 Task: In the Company volvo.com, schedule a meeting with title: 'Introducing Our Products and Services ', Select date: '17 September, 2023', select start time: 6:00:PM. Add location in person New York with meeting description: Kindly join this meeting to understand Product Demo and Service Presentation. Add attendees from company's contact and save.. Logged in from softage.1@softage.net
Action: Mouse moved to (118, 76)
Screenshot: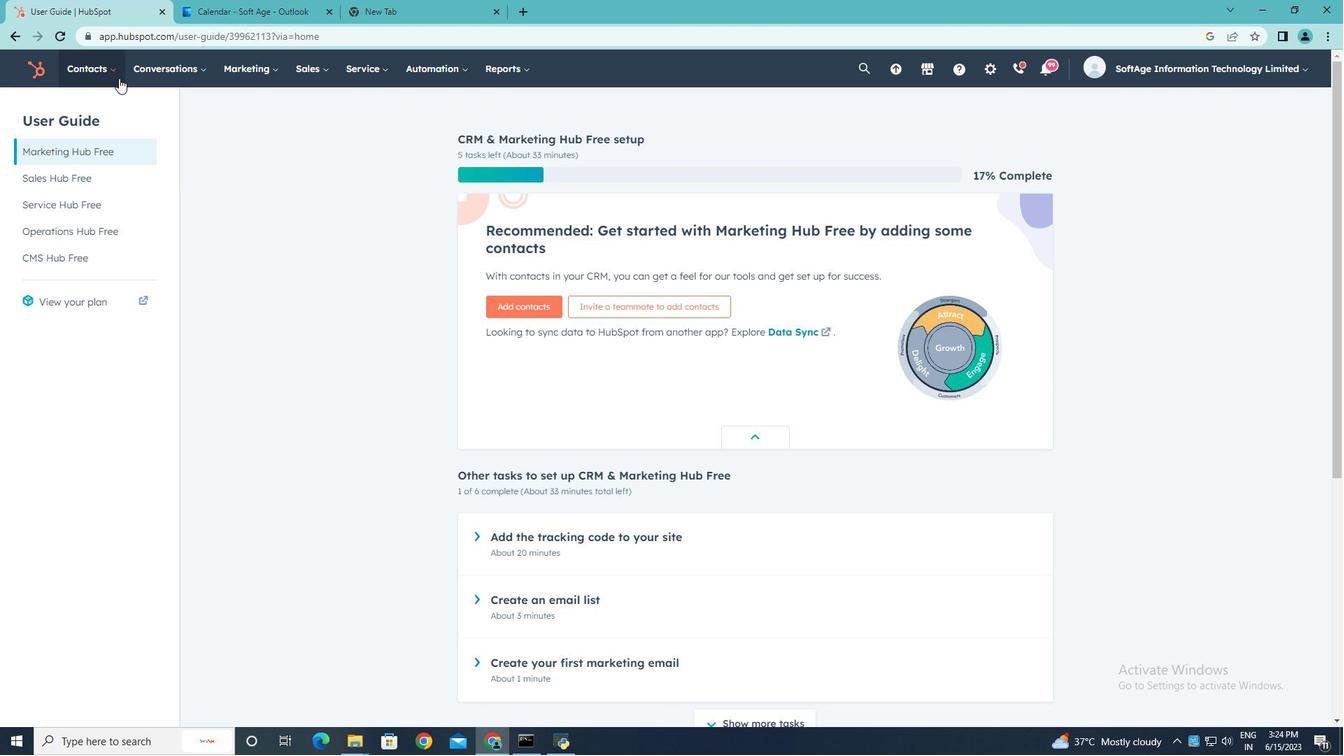 
Action: Mouse pressed left at (118, 76)
Screenshot: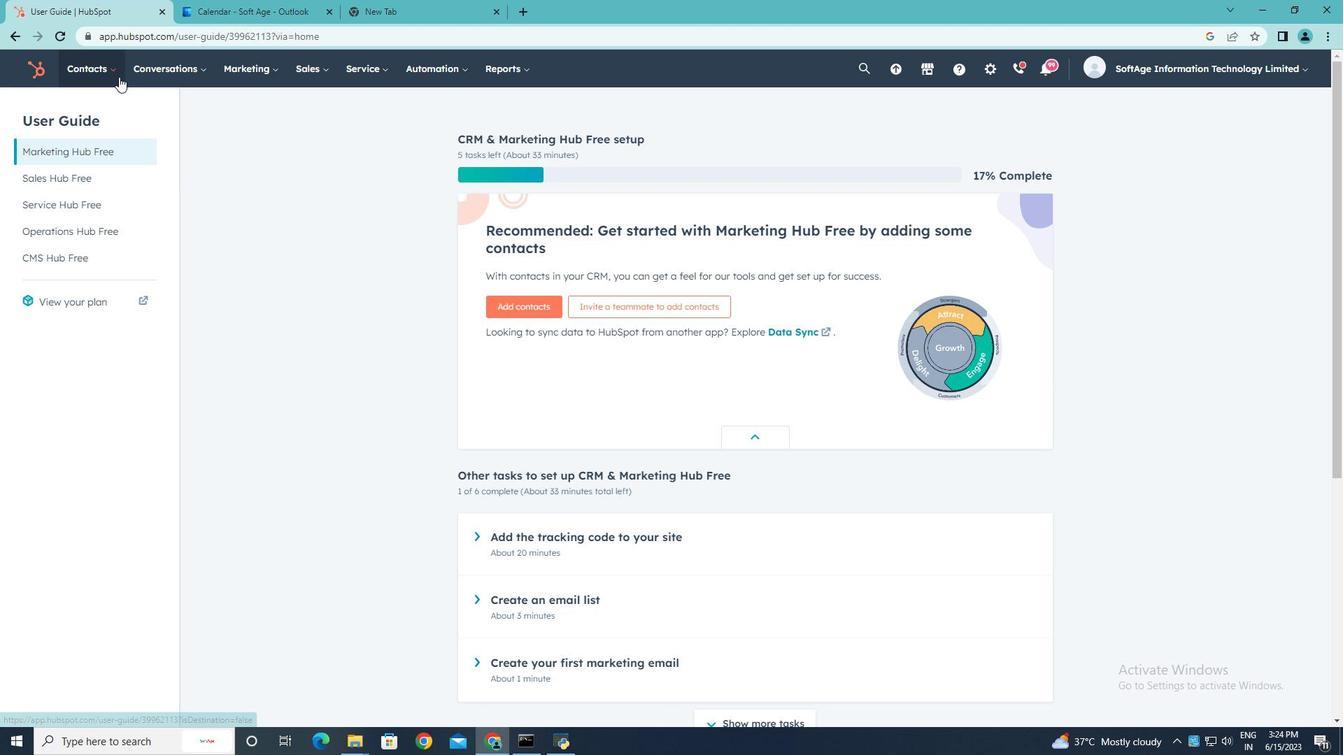 
Action: Mouse moved to (113, 139)
Screenshot: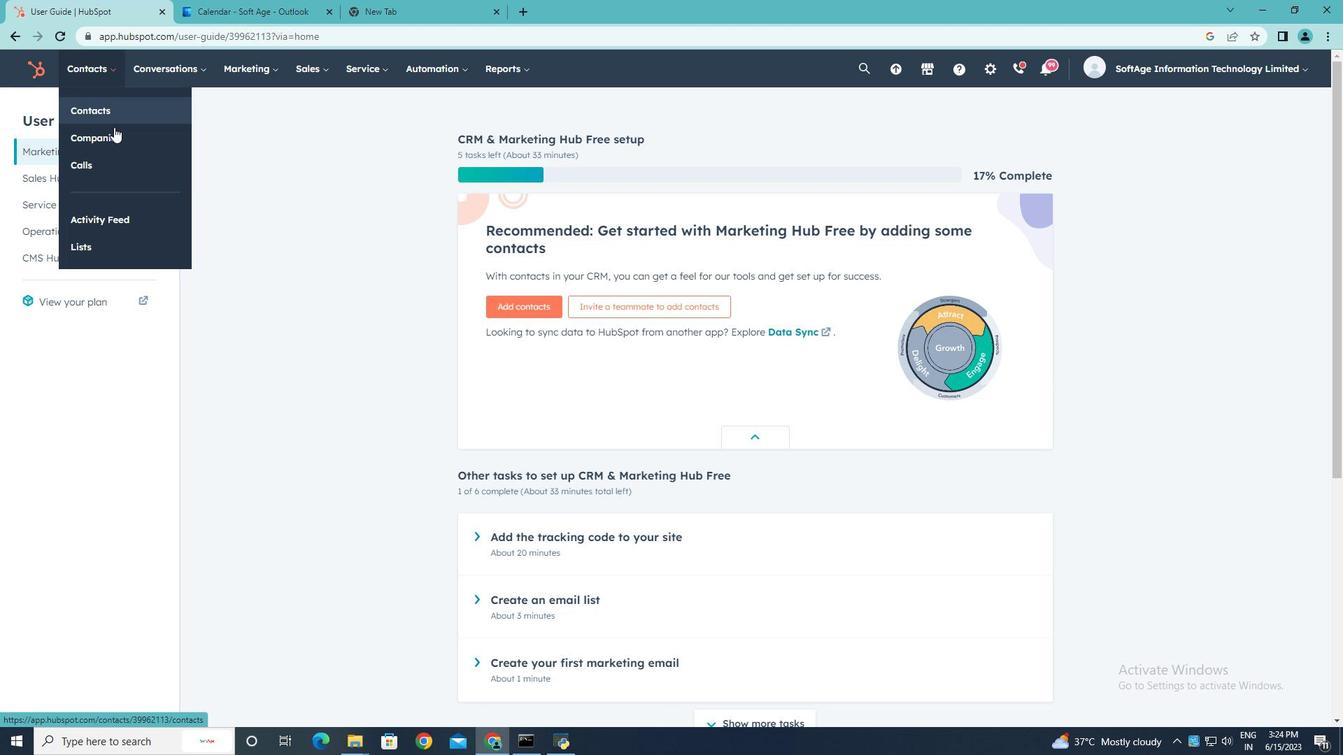 
Action: Mouse pressed left at (113, 139)
Screenshot: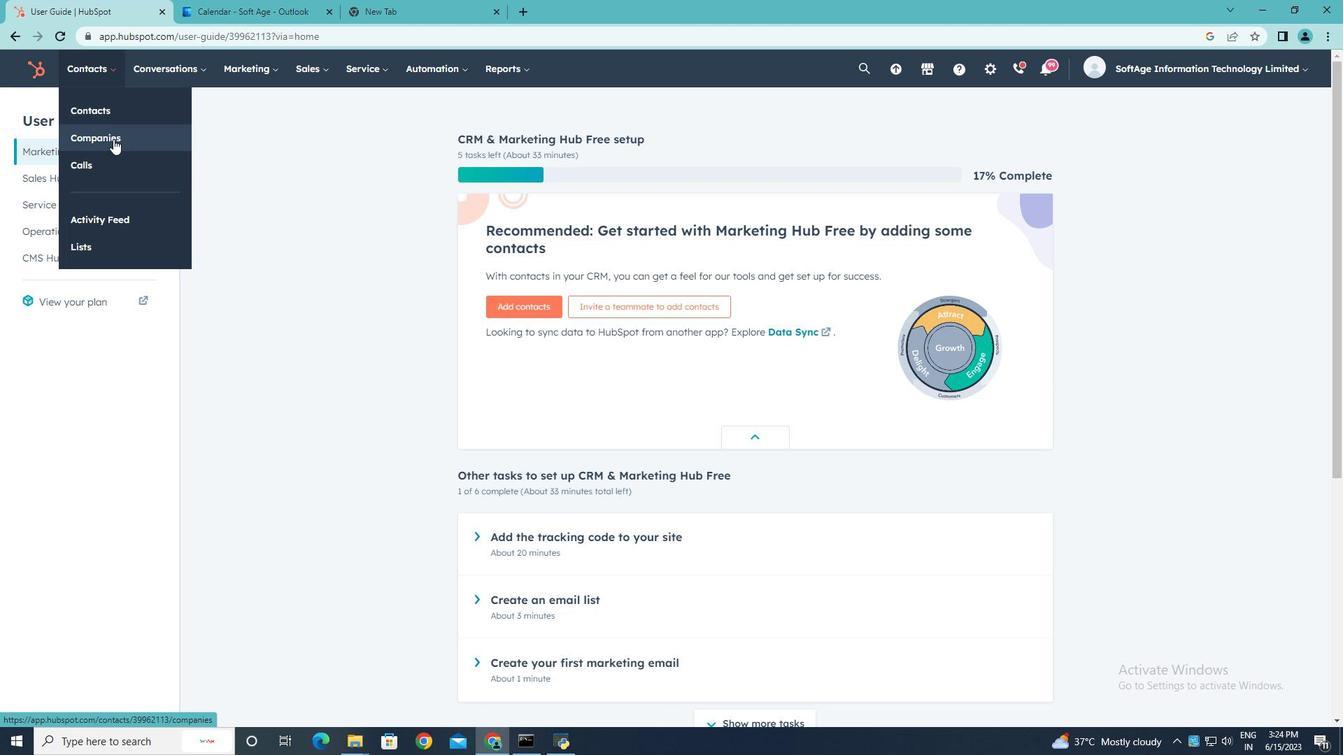 
Action: Mouse moved to (105, 230)
Screenshot: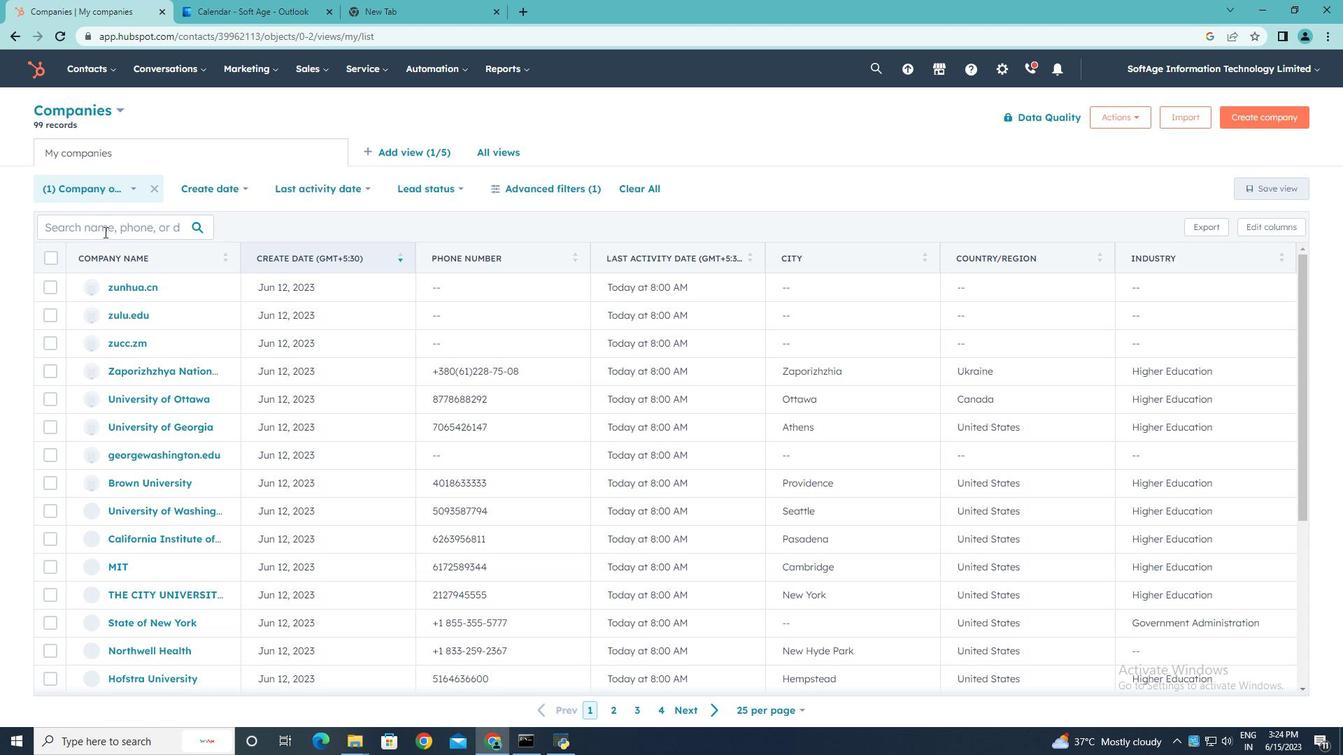 
Action: Mouse pressed left at (105, 230)
Screenshot: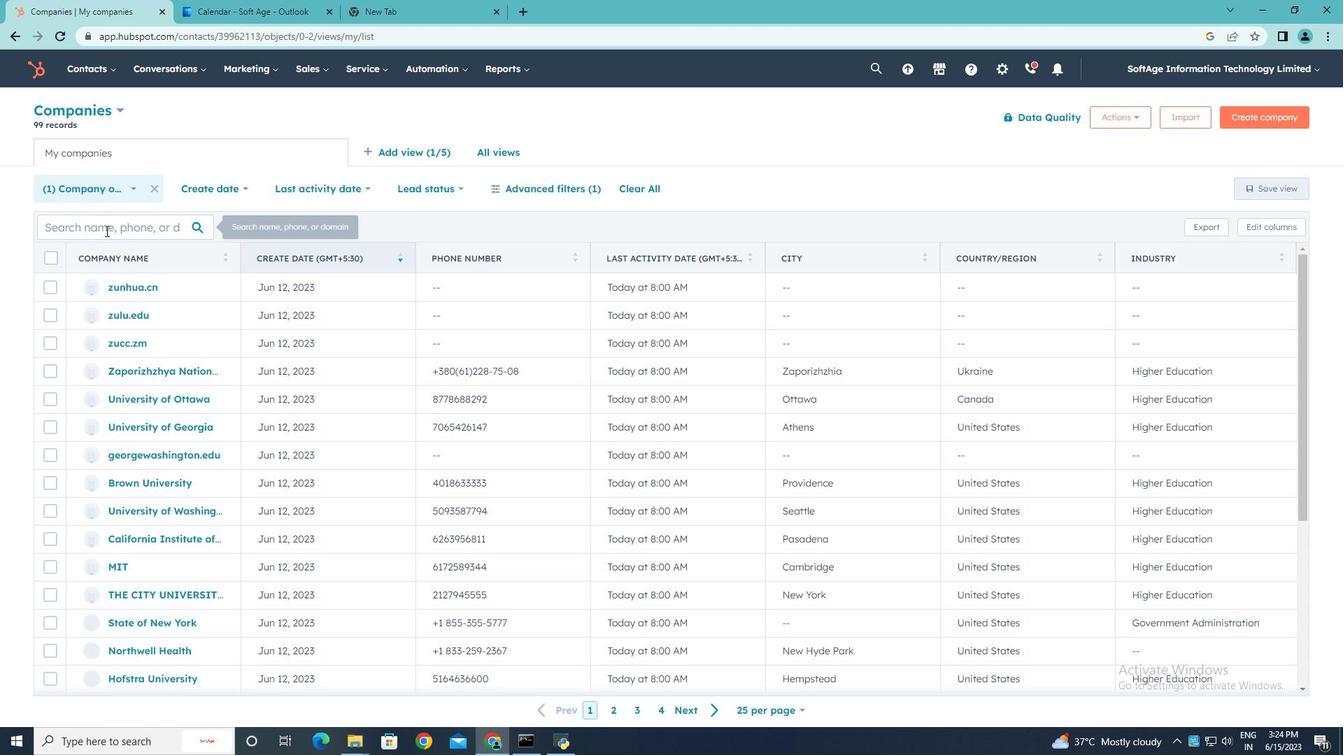 
Action: Key pressed volvo.com
Screenshot: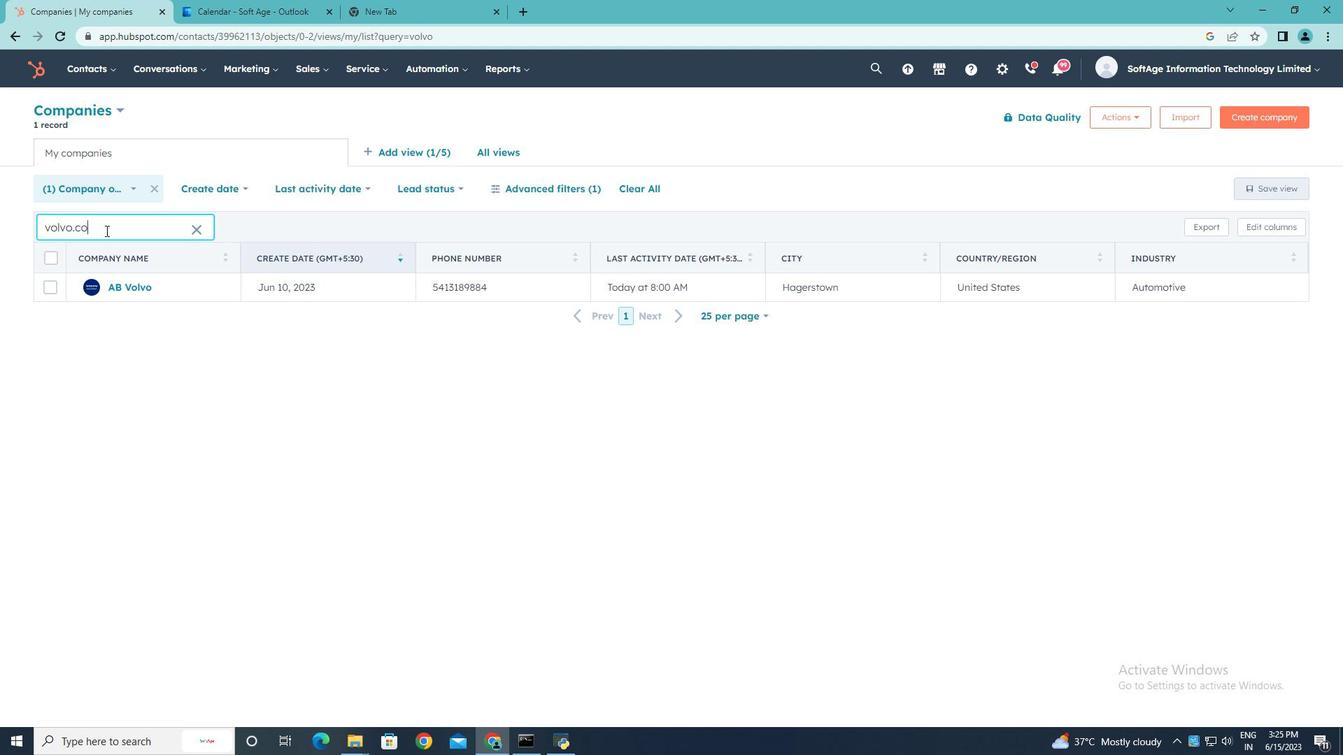 
Action: Mouse moved to (119, 287)
Screenshot: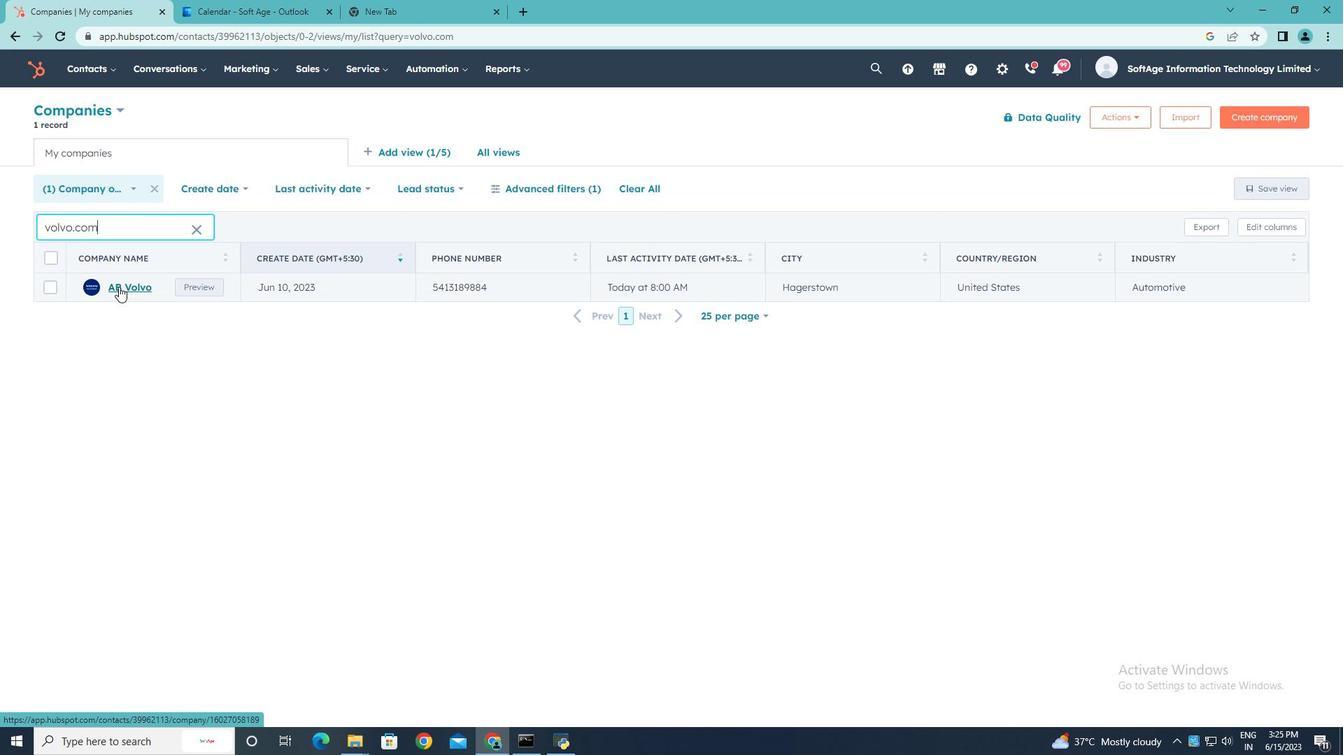 
Action: Mouse pressed left at (119, 287)
Screenshot: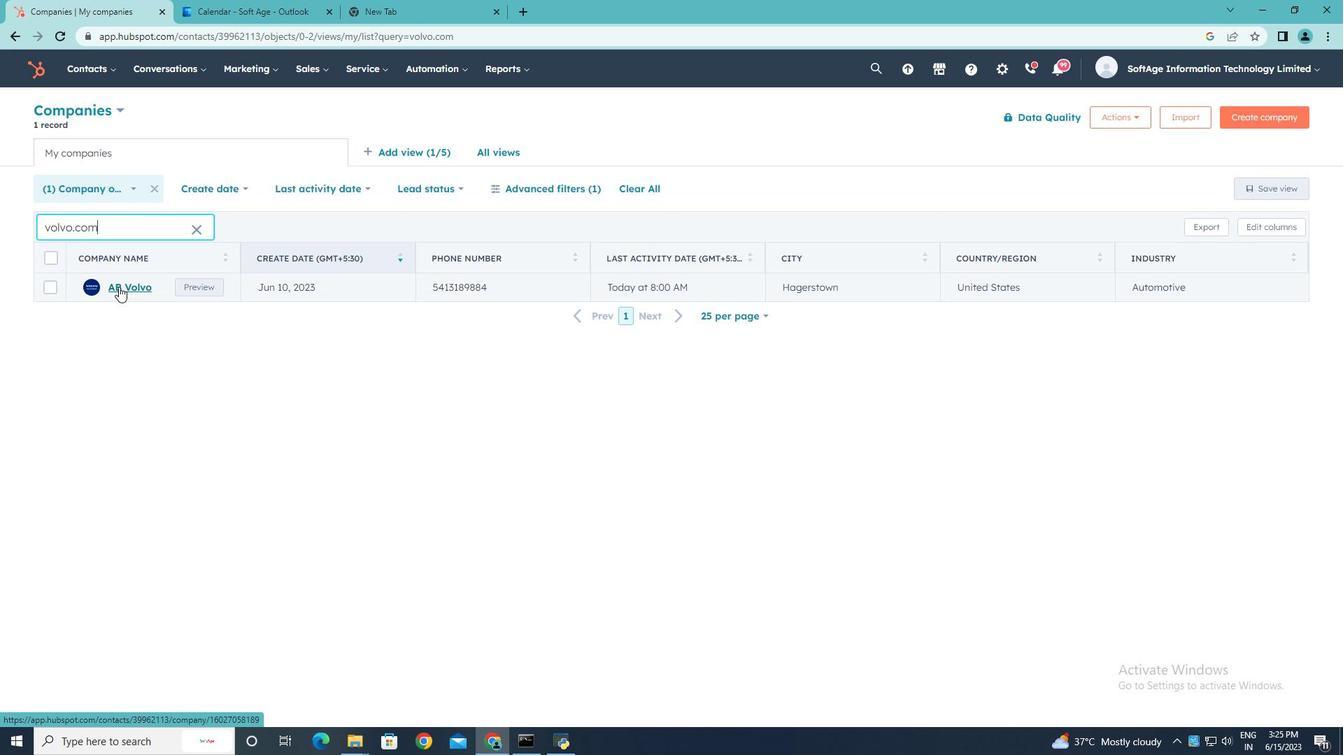 
Action: Mouse moved to (233, 239)
Screenshot: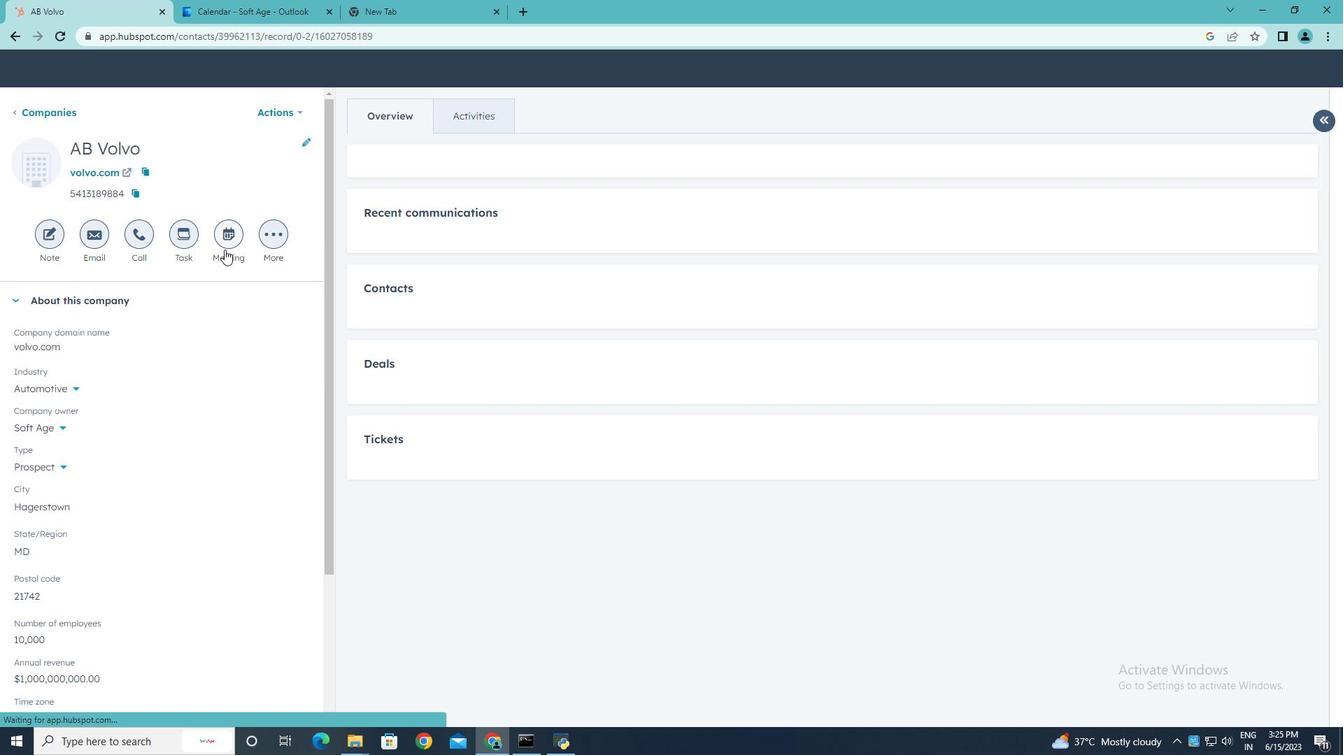 
Action: Mouse pressed left at (233, 239)
Screenshot: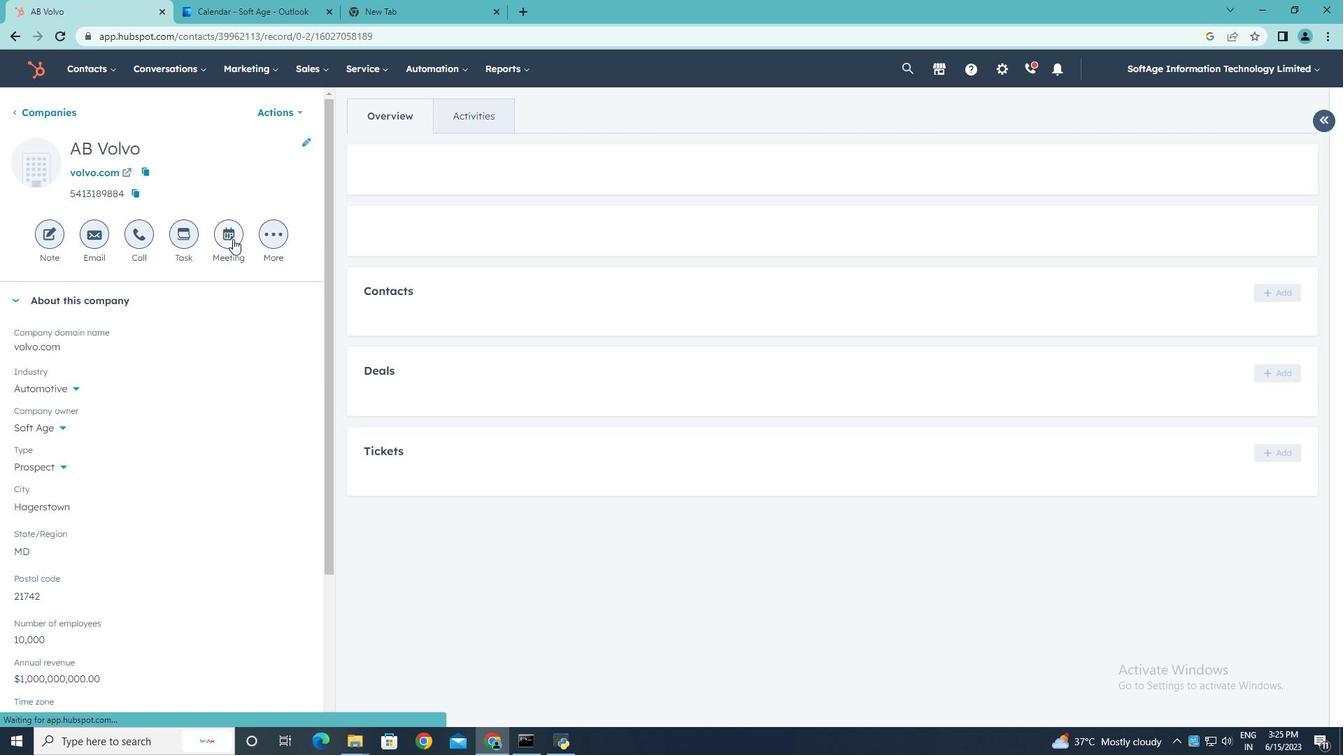 
Action: Key pressed <Key.shift>Introducing<Key.space><Key.shift><Key.shift>Our<Key.space>products<Key.space>and<Key.space><Key.shift>Services
Screenshot: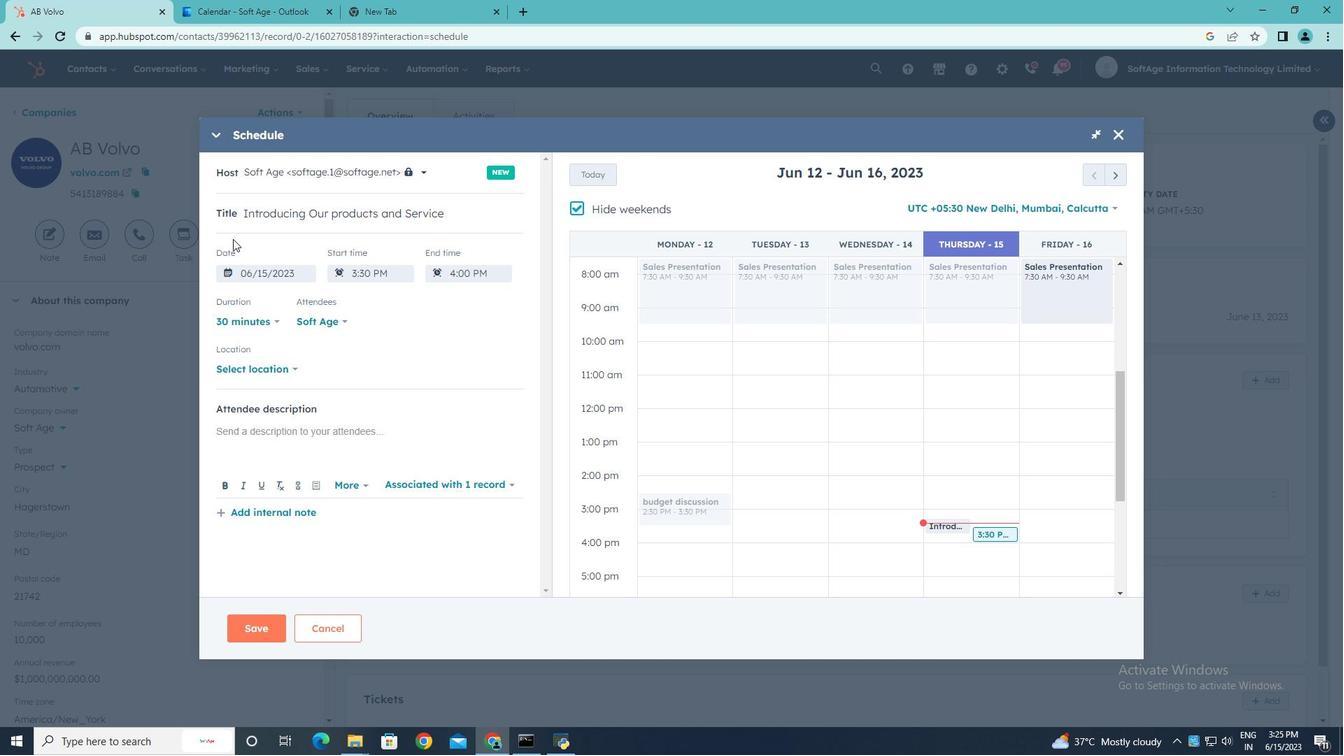 
Action: Mouse moved to (573, 207)
Screenshot: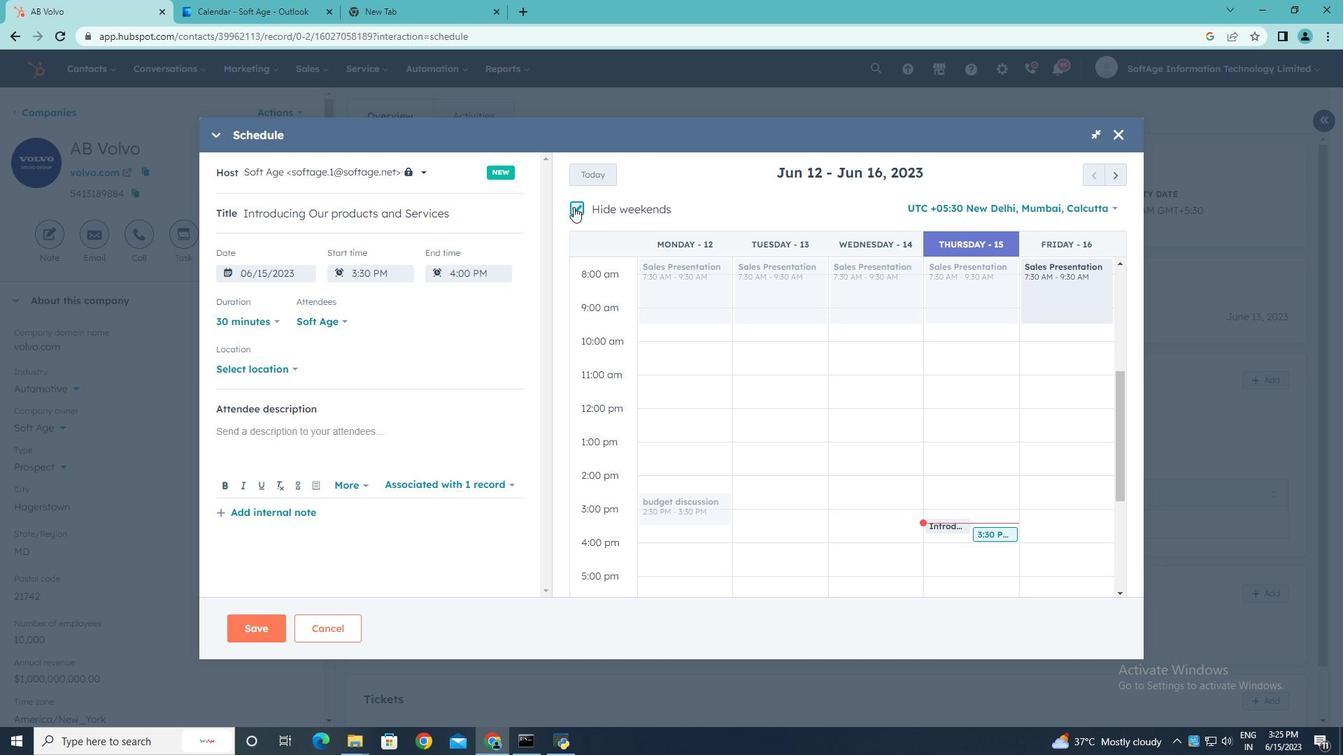 
Action: Mouse pressed left at (573, 207)
Screenshot: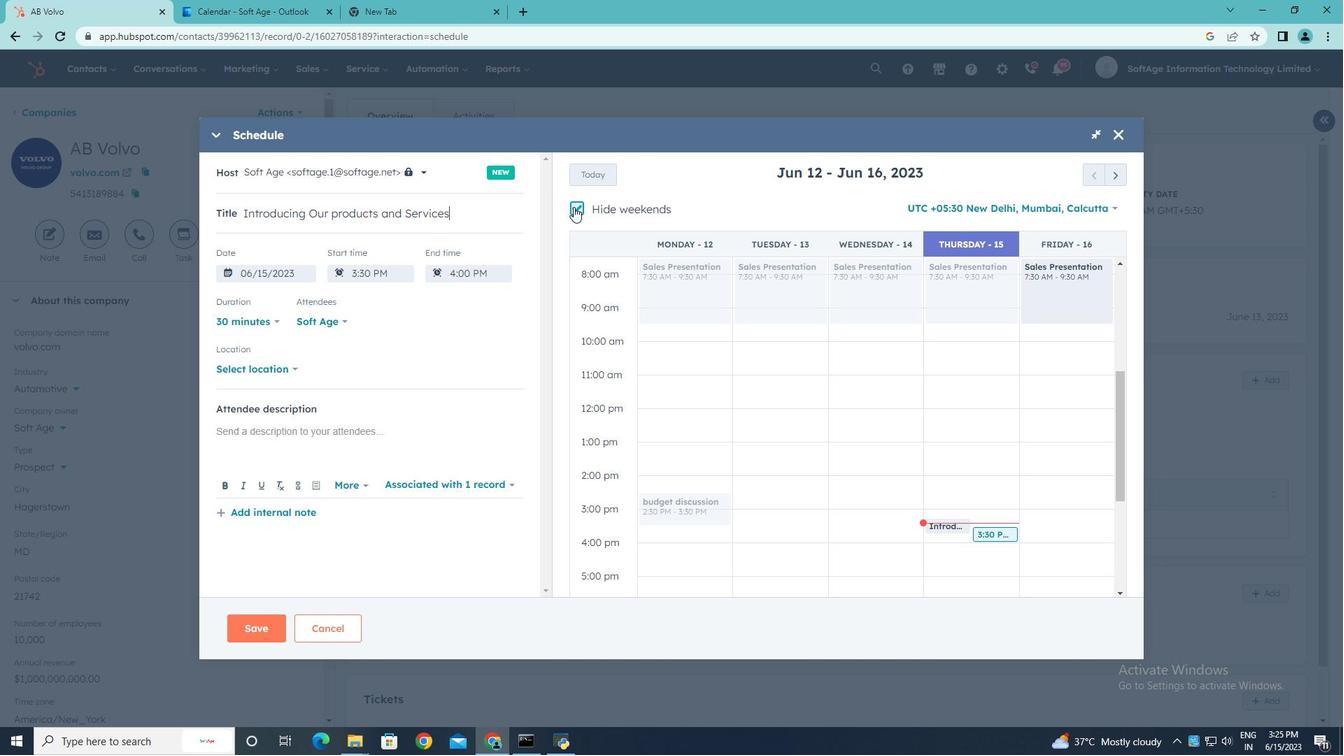 
Action: Mouse moved to (1115, 177)
Screenshot: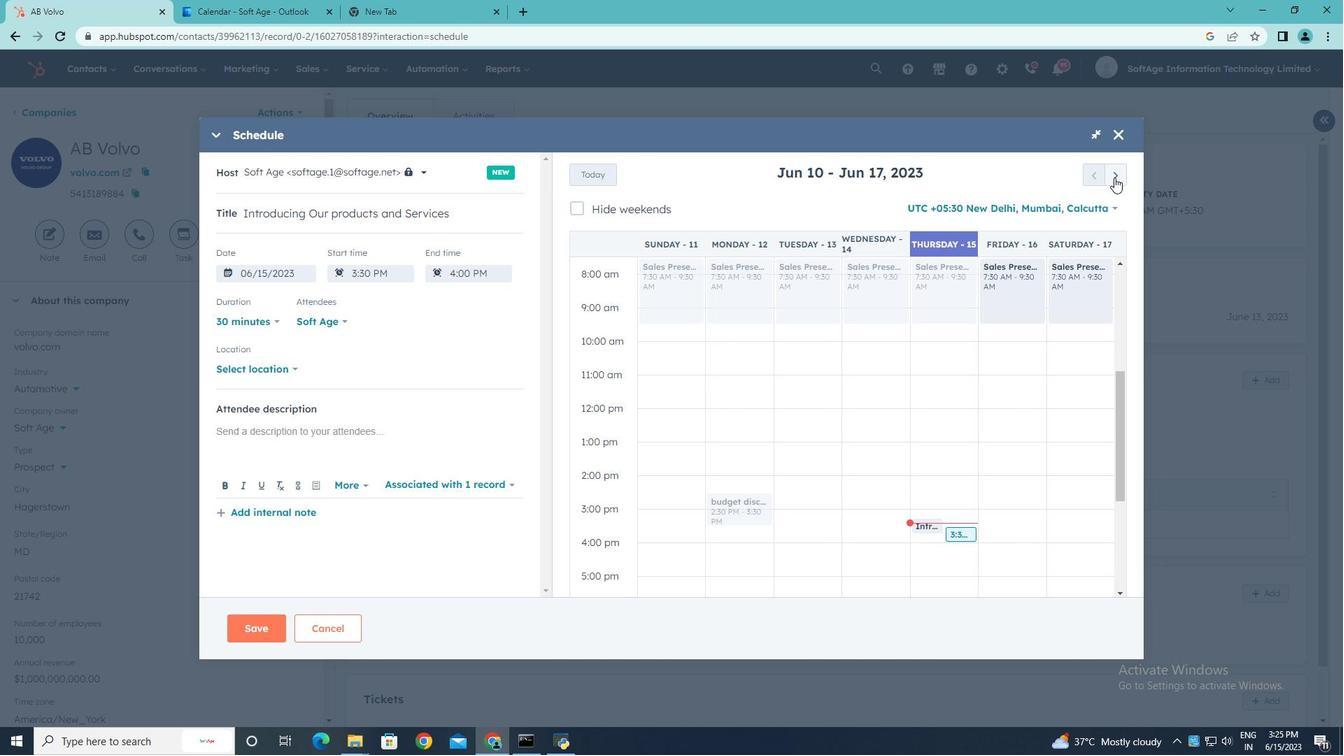
Action: Mouse pressed left at (1115, 177)
Screenshot: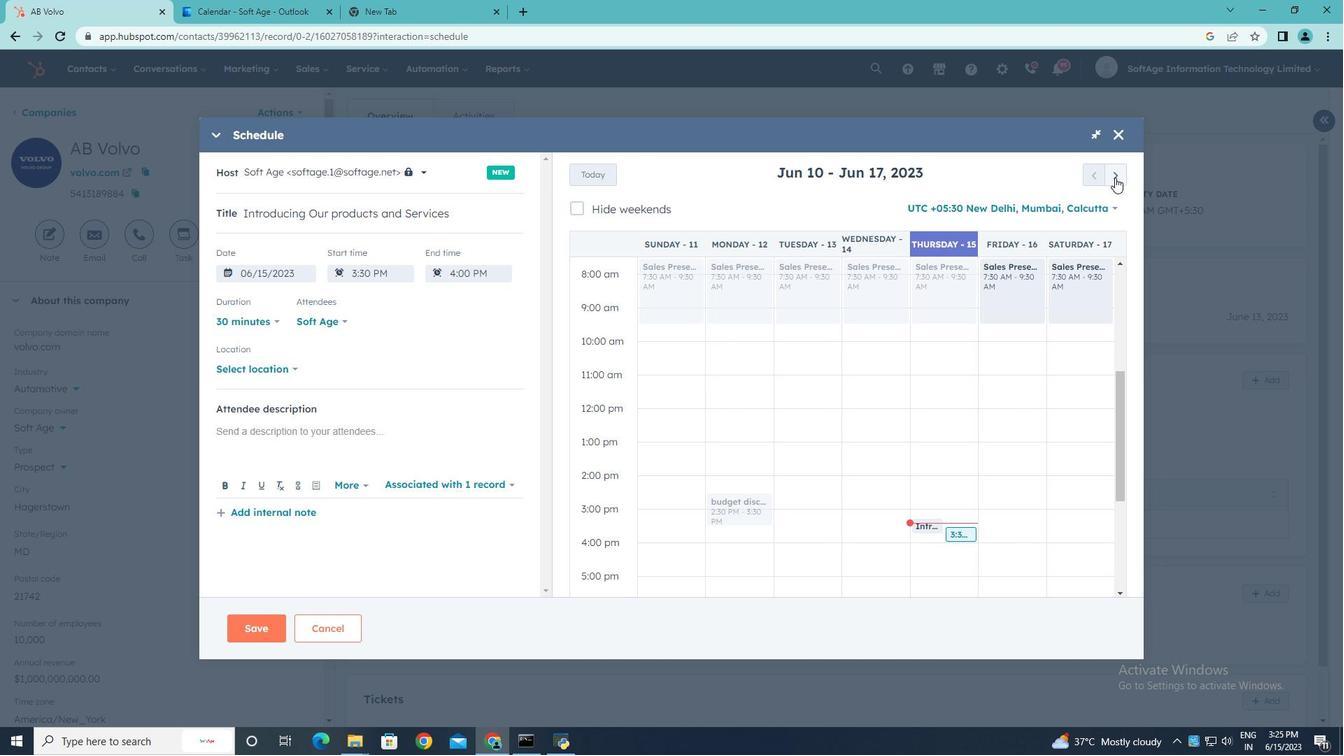 
Action: Mouse moved to (1115, 177)
Screenshot: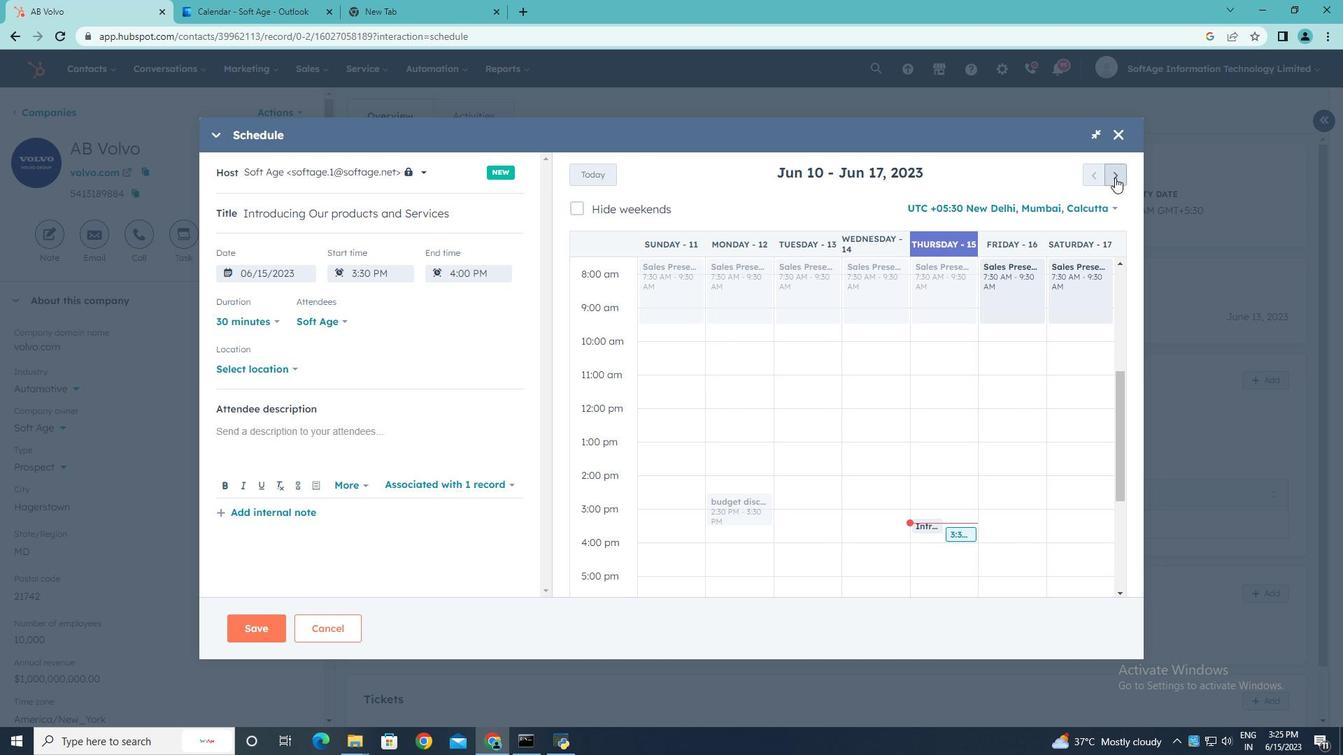 
Action: Mouse pressed left at (1115, 177)
Screenshot: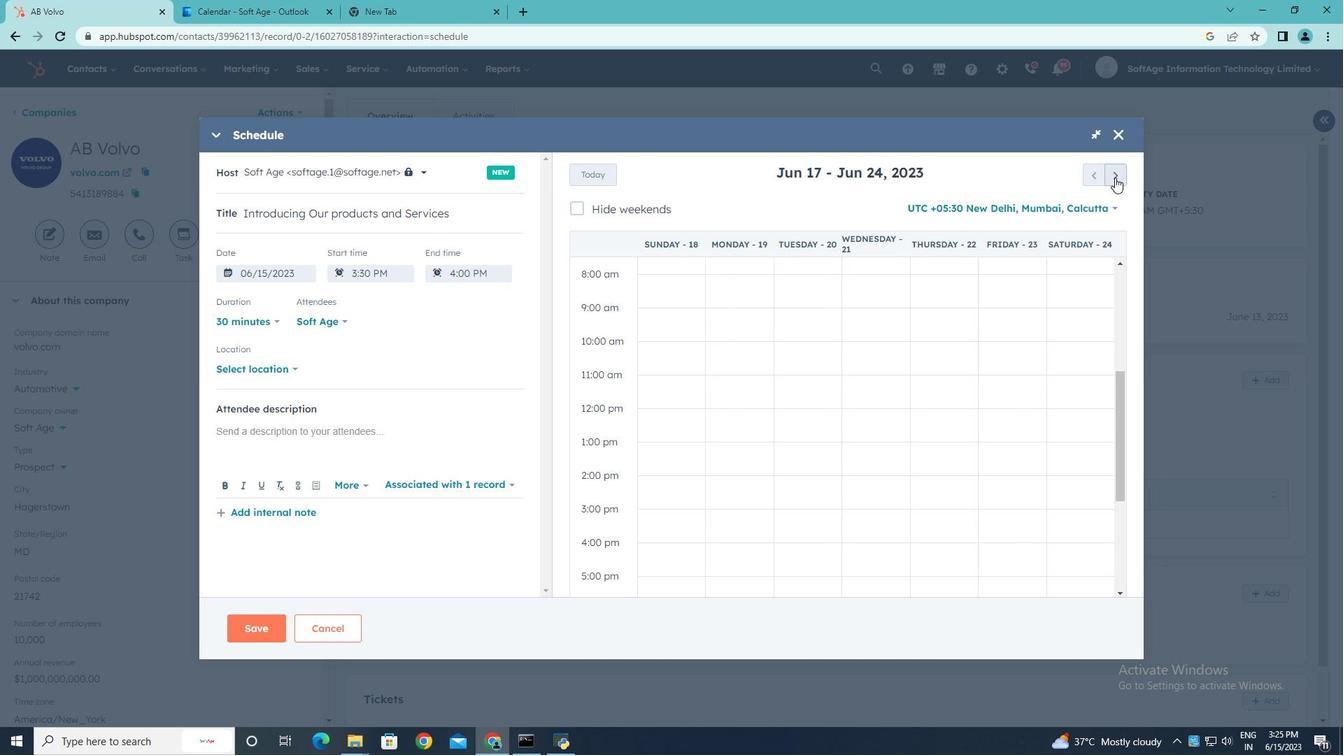 
Action: Mouse pressed left at (1115, 177)
Screenshot: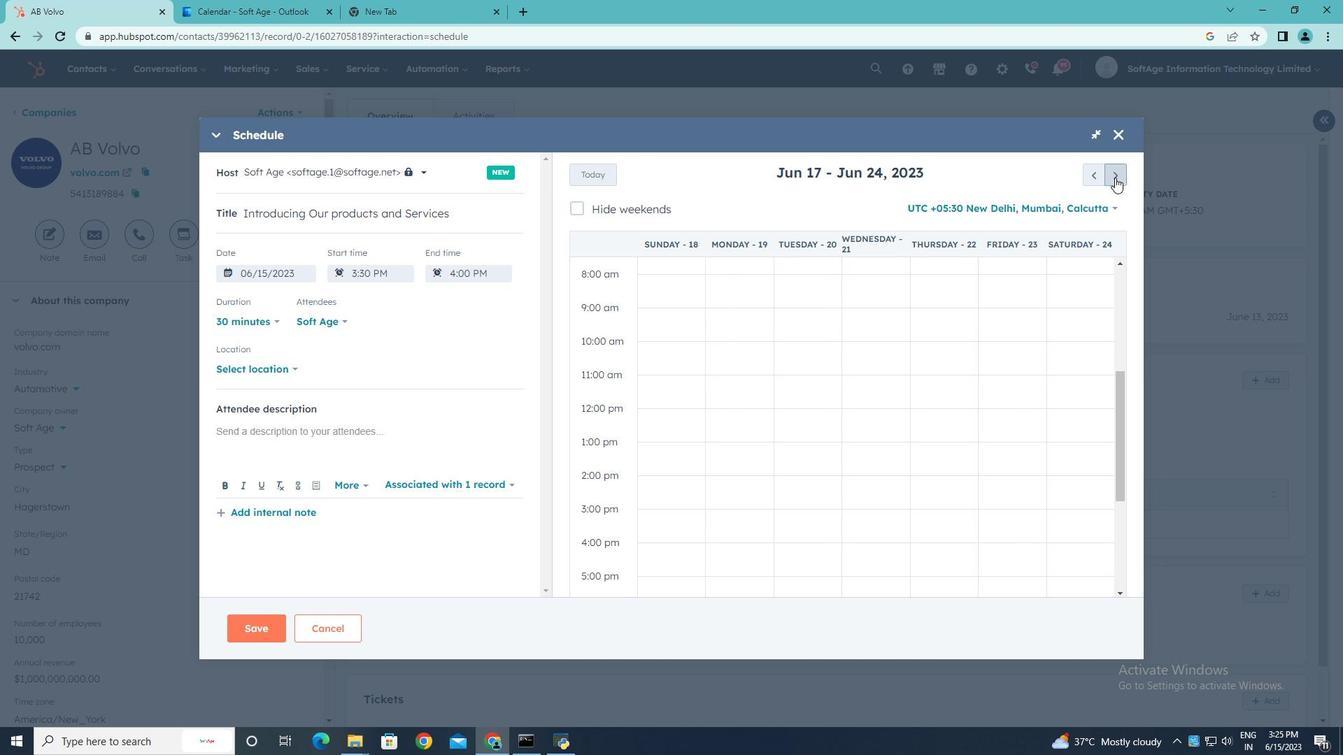 
Action: Mouse pressed left at (1115, 177)
Screenshot: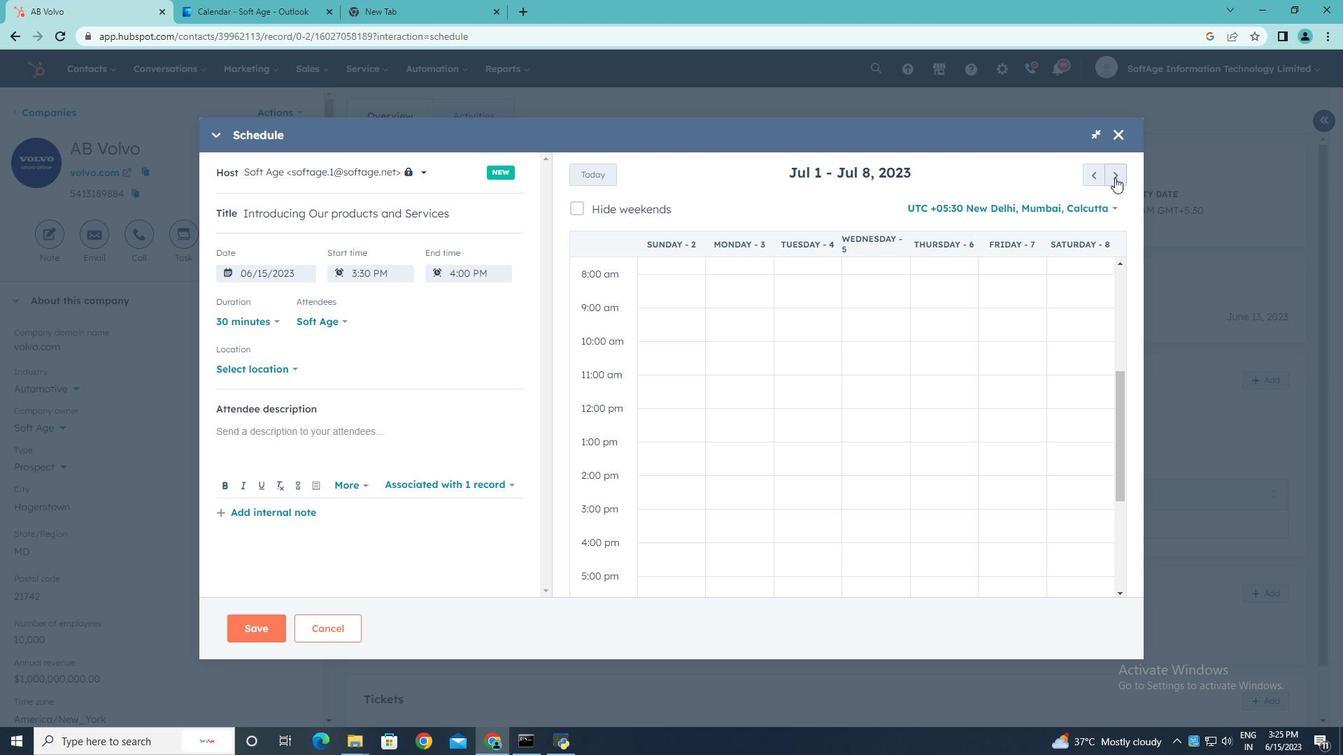 
Action: Mouse pressed left at (1115, 177)
Screenshot: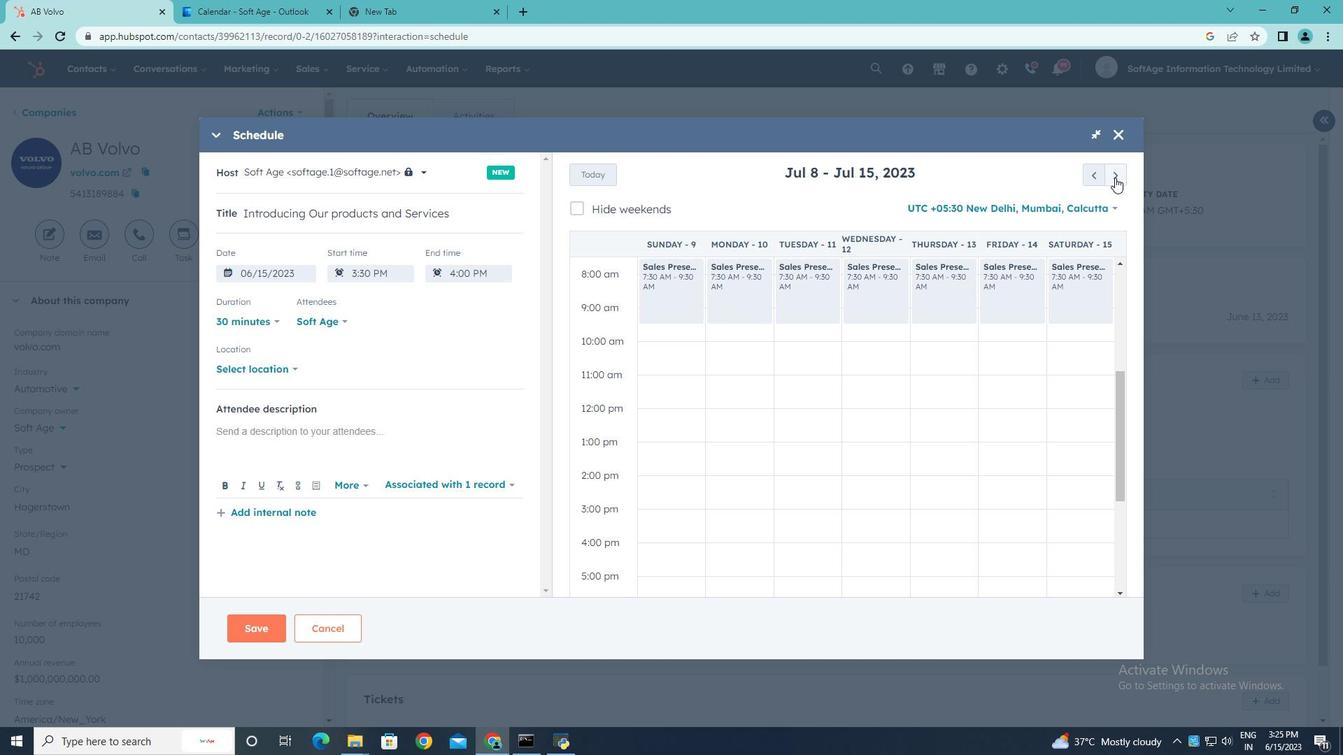 
Action: Mouse pressed left at (1115, 177)
Screenshot: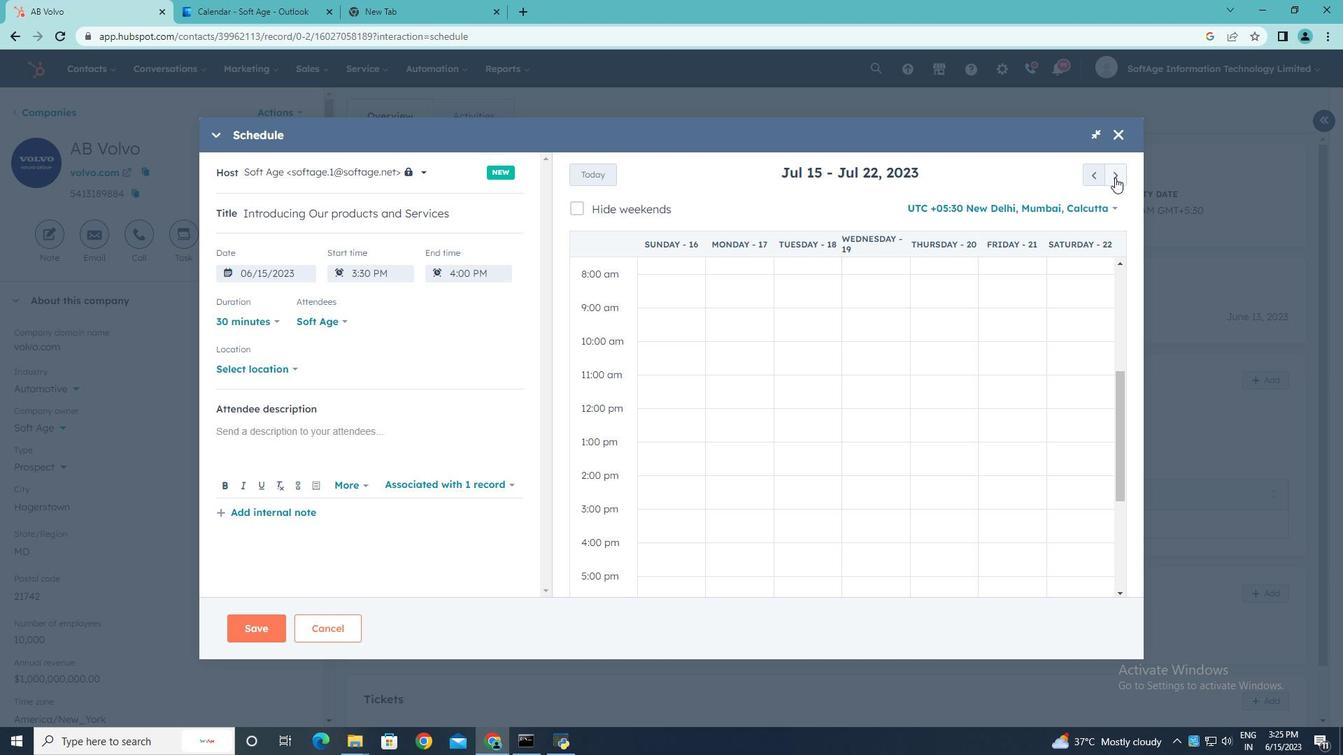 
Action: Mouse pressed left at (1115, 177)
Screenshot: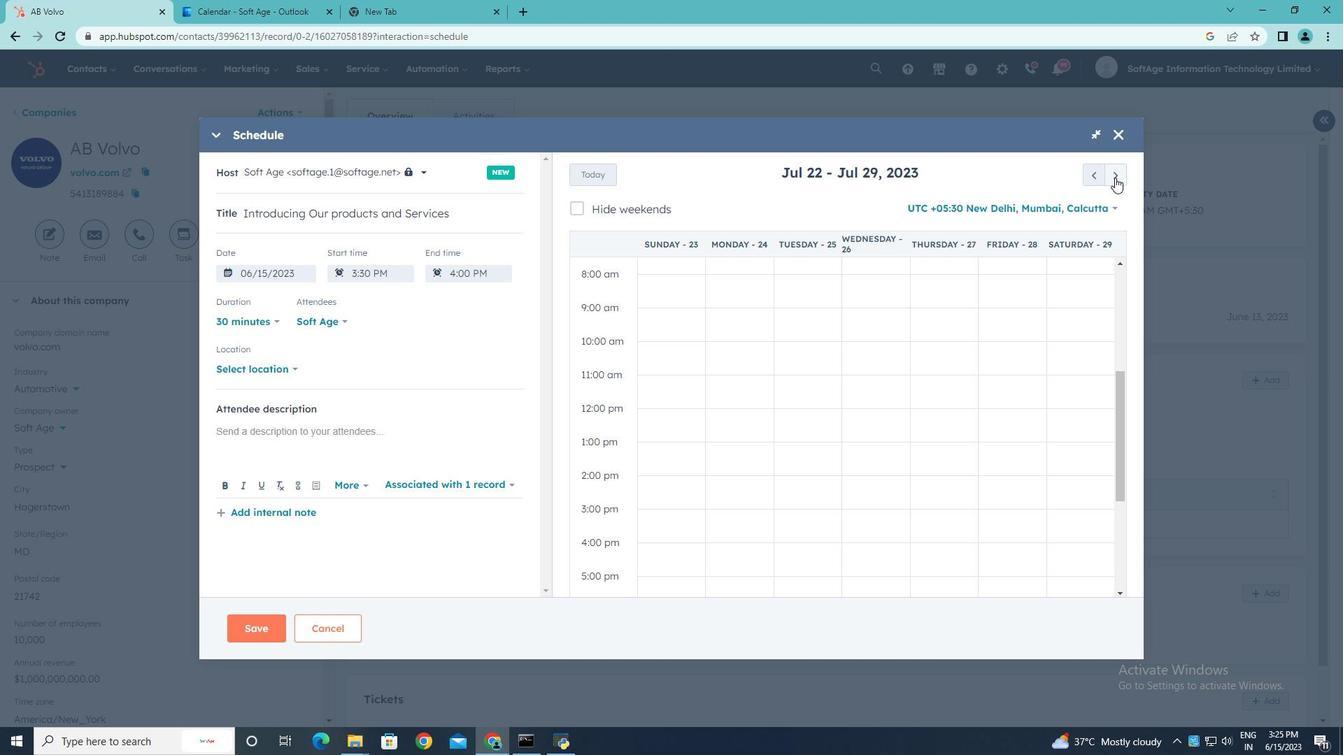 
Action: Mouse pressed left at (1115, 177)
Screenshot: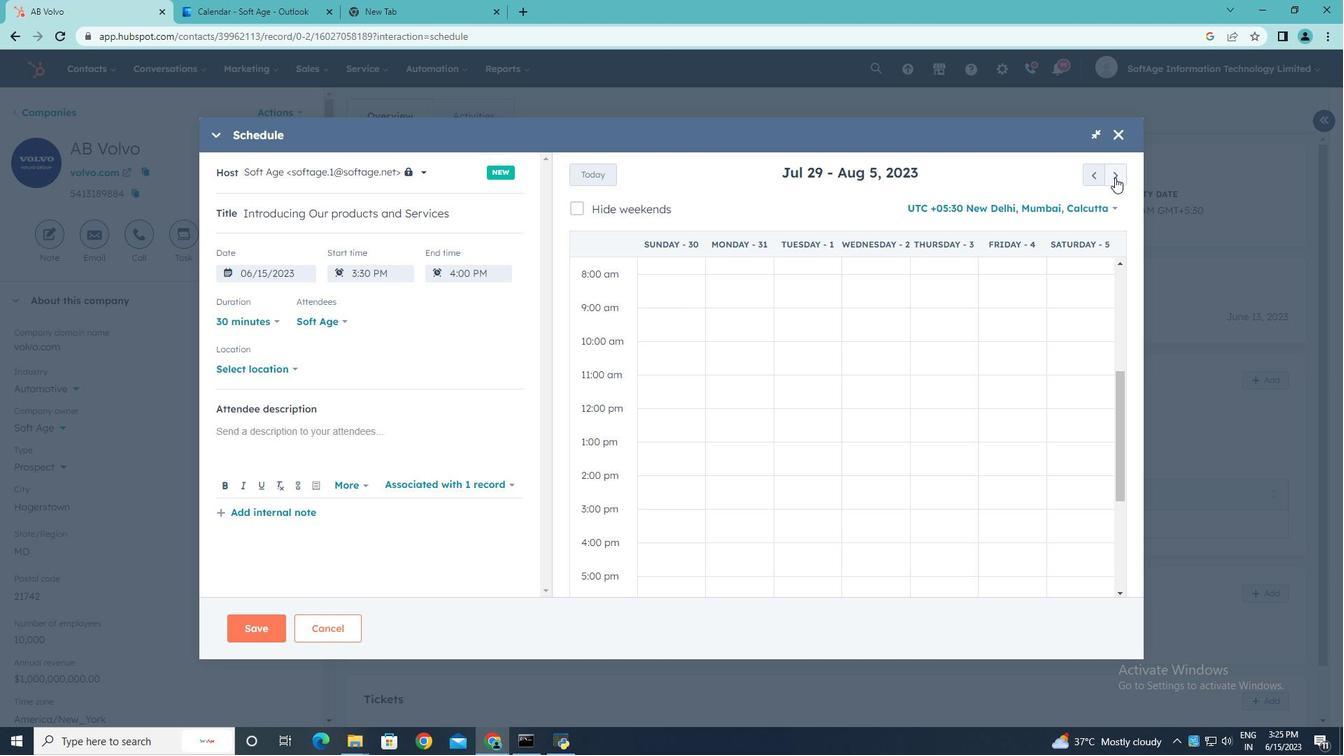 
Action: Mouse pressed left at (1115, 177)
Screenshot: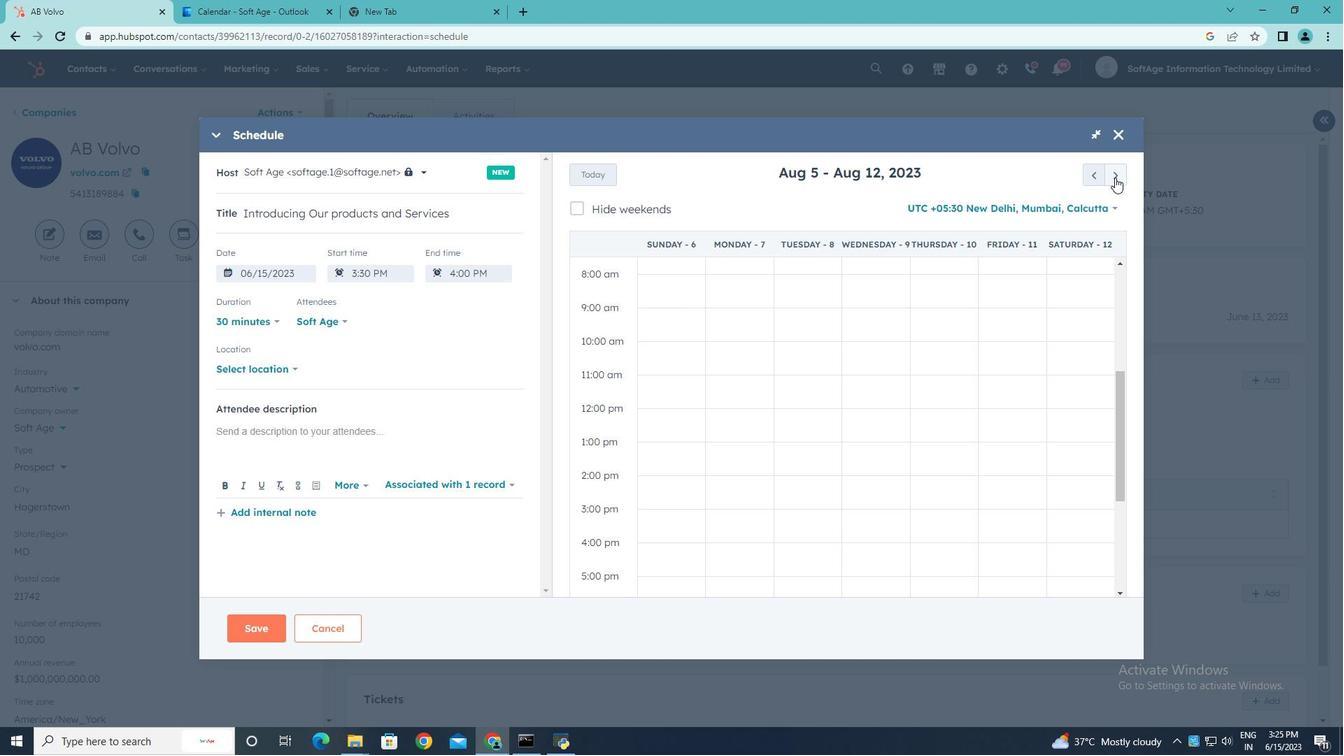 
Action: Mouse pressed left at (1115, 177)
Screenshot: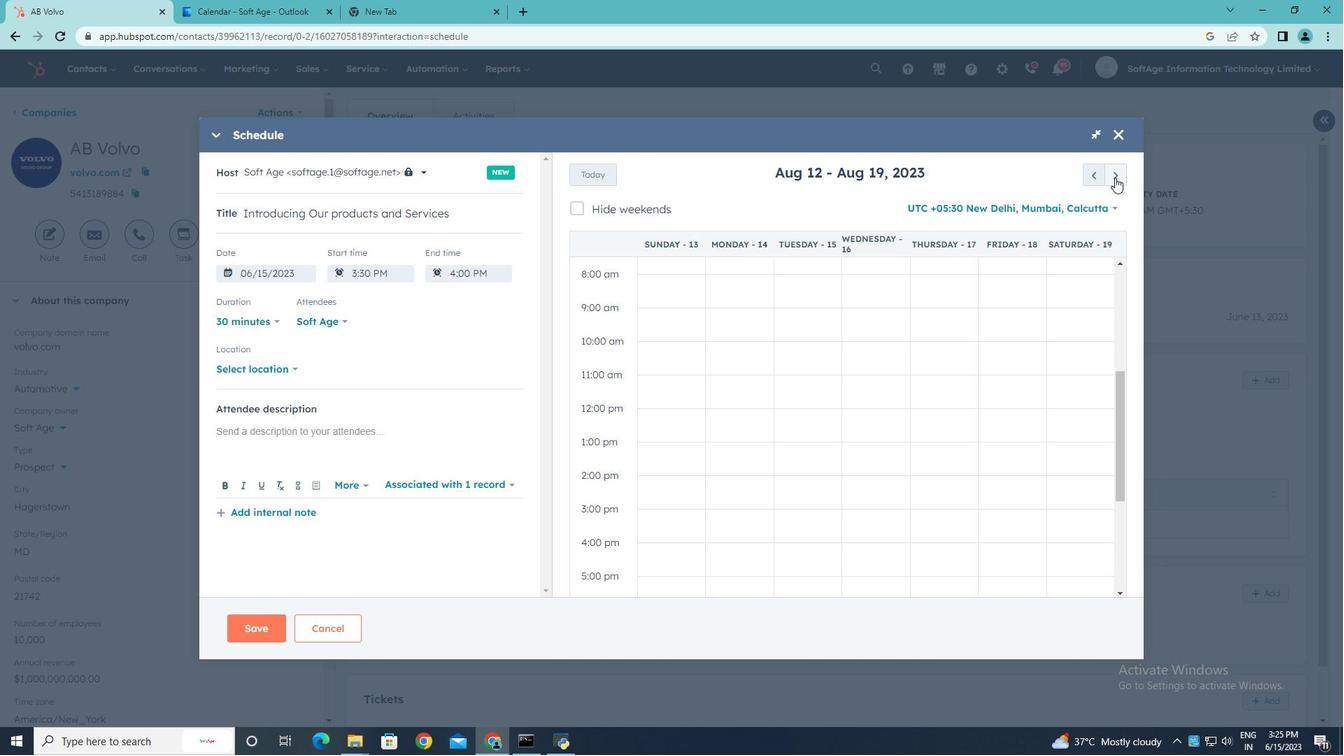 
Action: Mouse pressed left at (1115, 177)
Screenshot: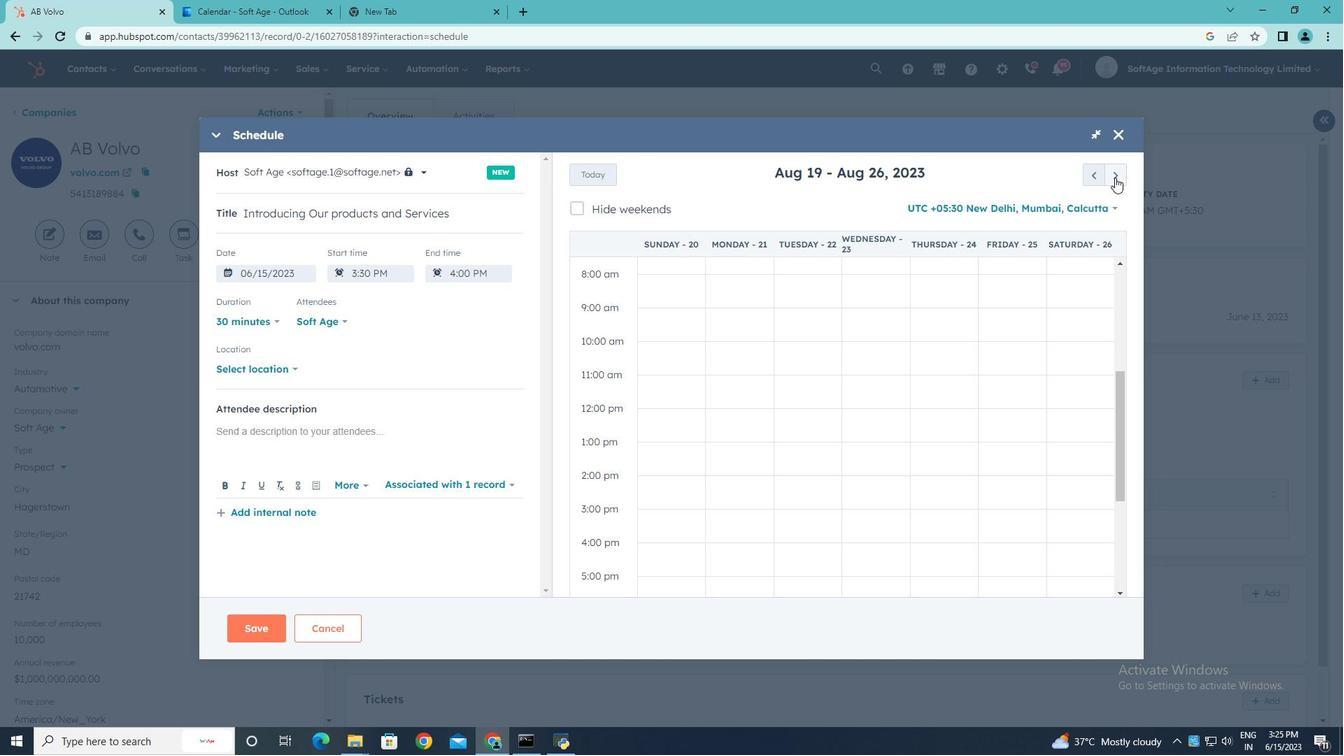 
Action: Mouse pressed left at (1115, 177)
Screenshot: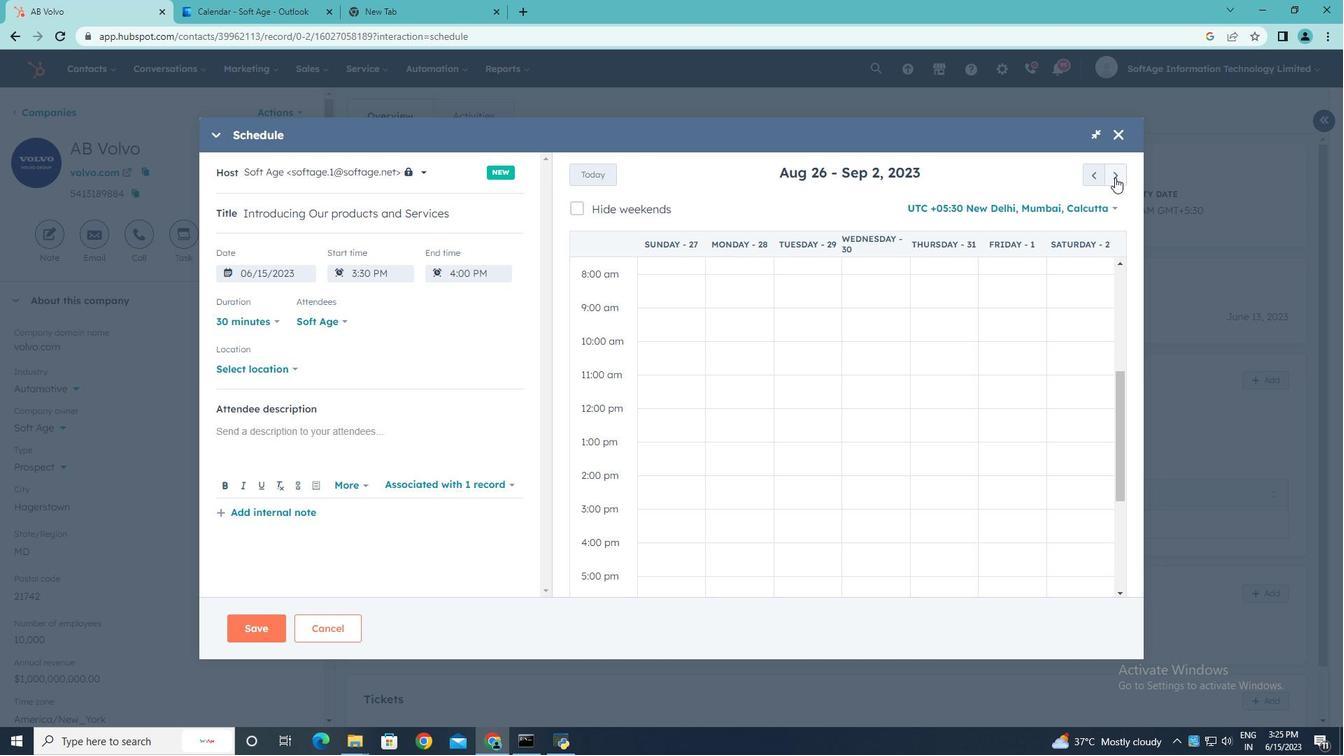 
Action: Mouse pressed left at (1115, 177)
Screenshot: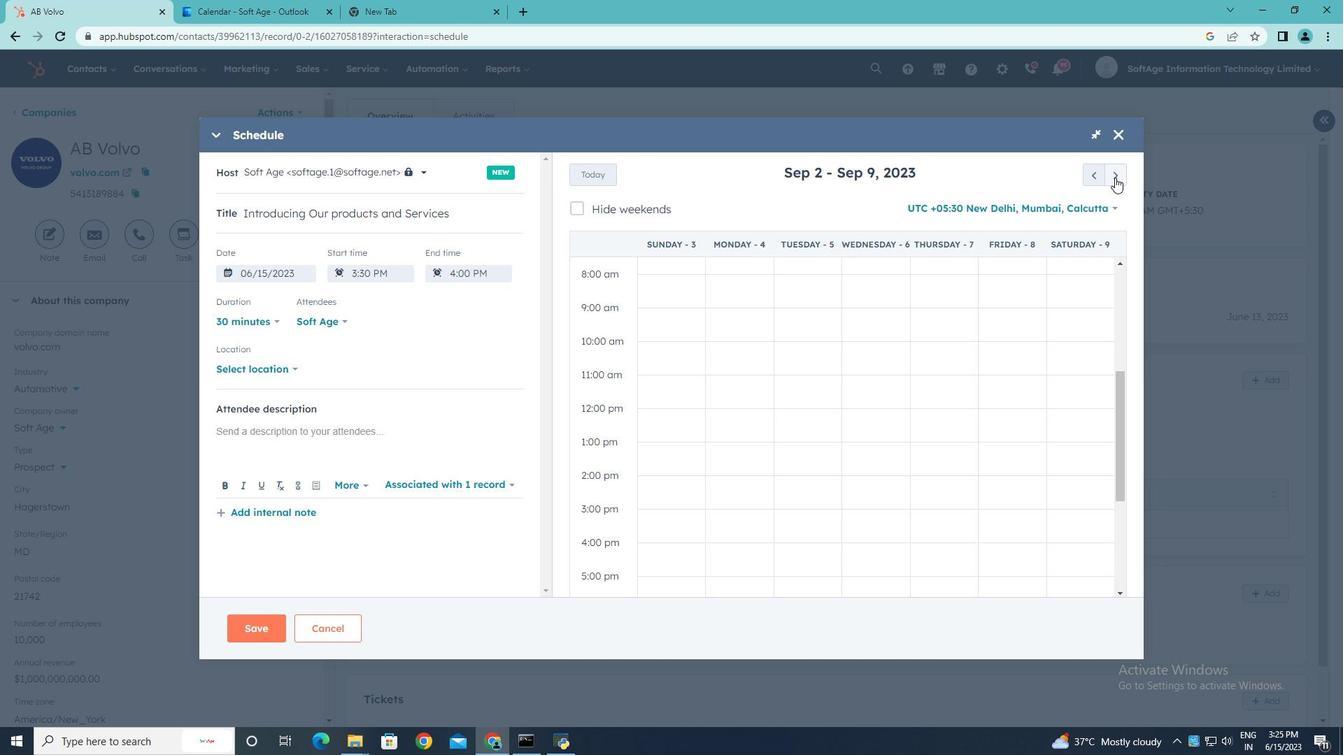 
Action: Mouse pressed left at (1115, 177)
Screenshot: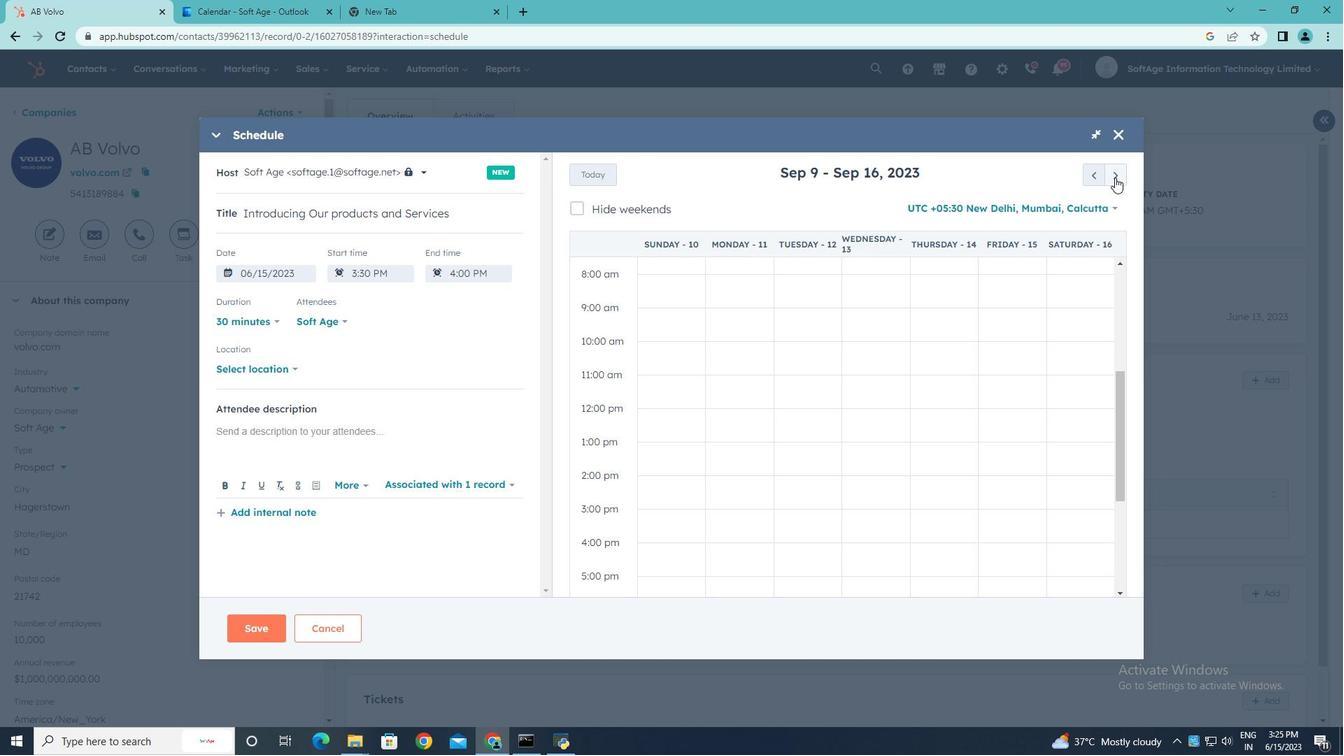 
Action: Mouse moved to (1119, 440)
Screenshot: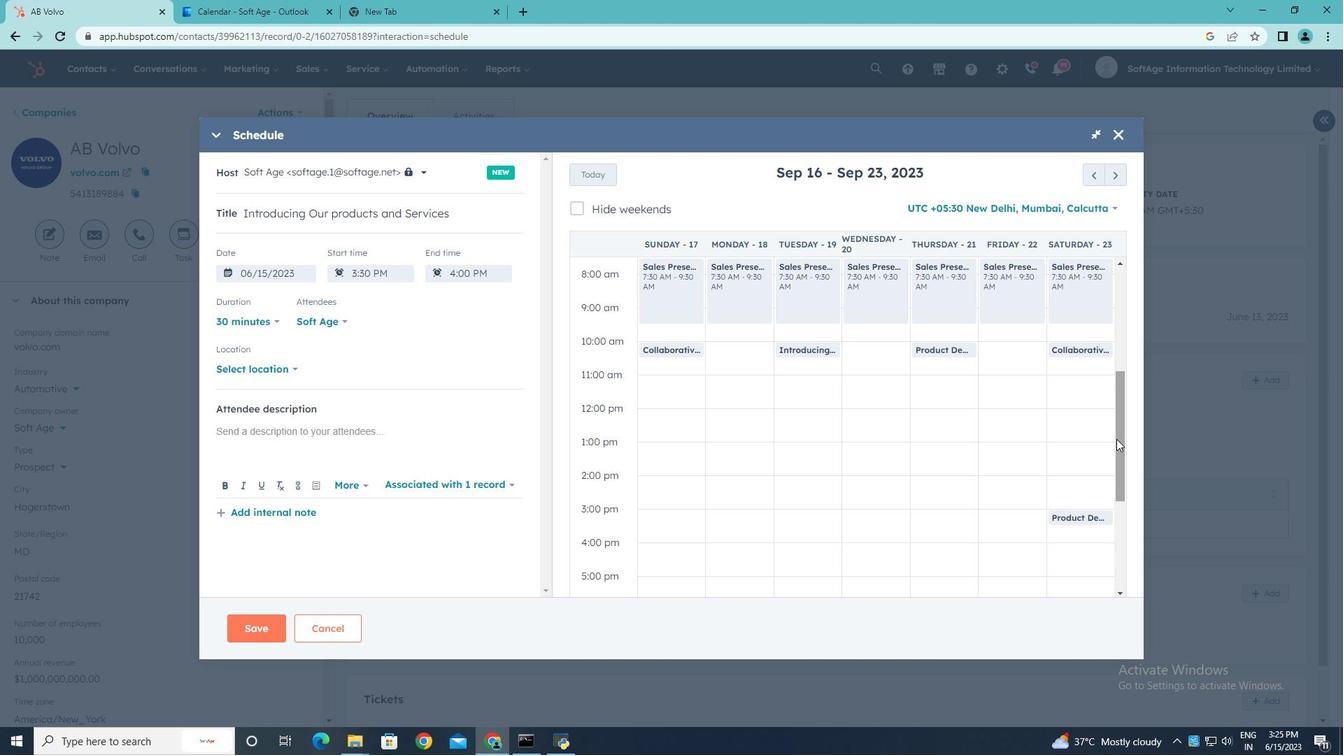 
Action: Mouse pressed left at (1119, 440)
Screenshot: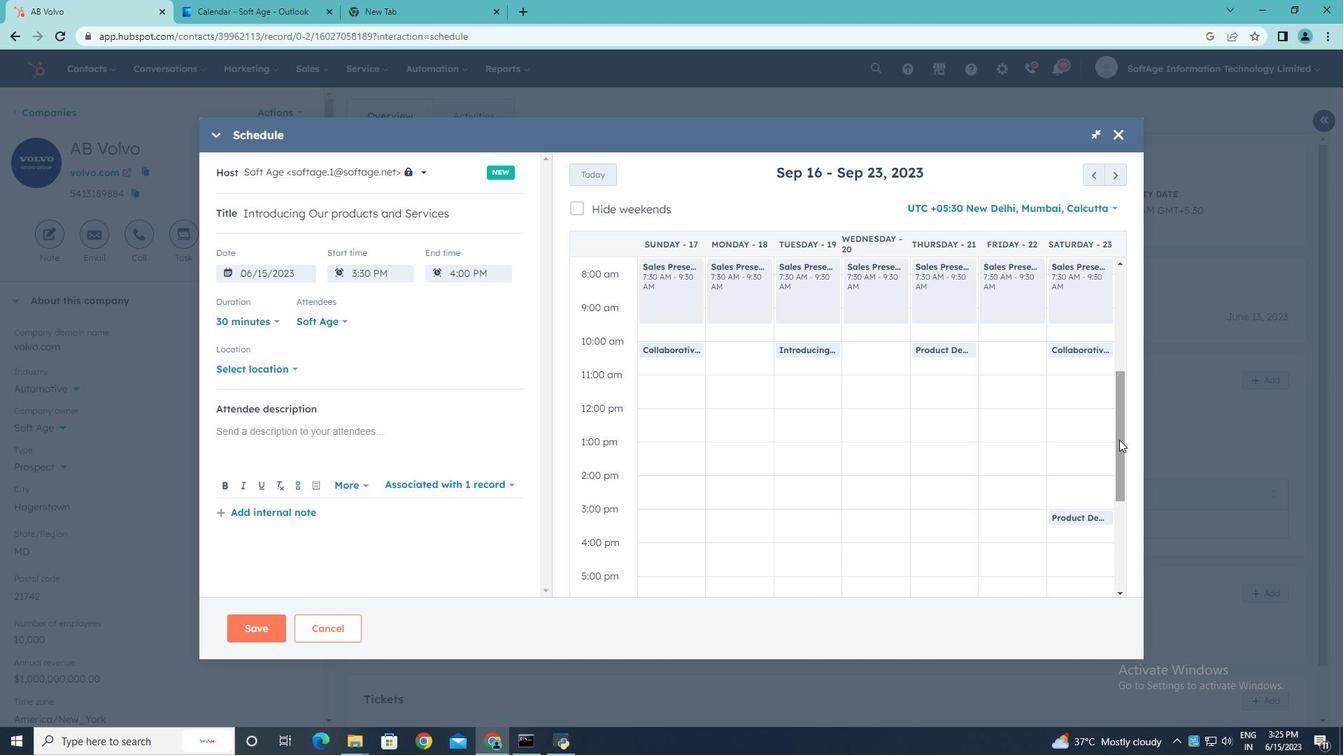 
Action: Mouse moved to (659, 494)
Screenshot: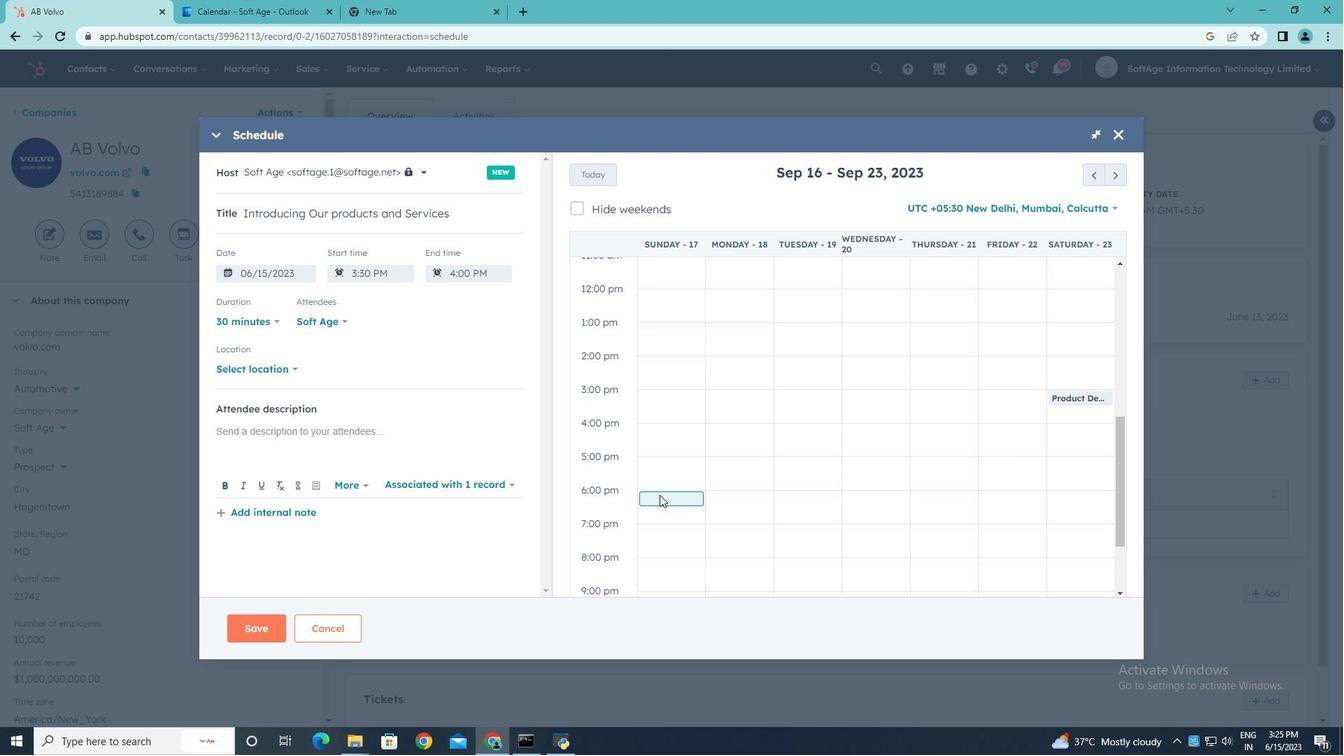
Action: Mouse pressed left at (659, 494)
Screenshot: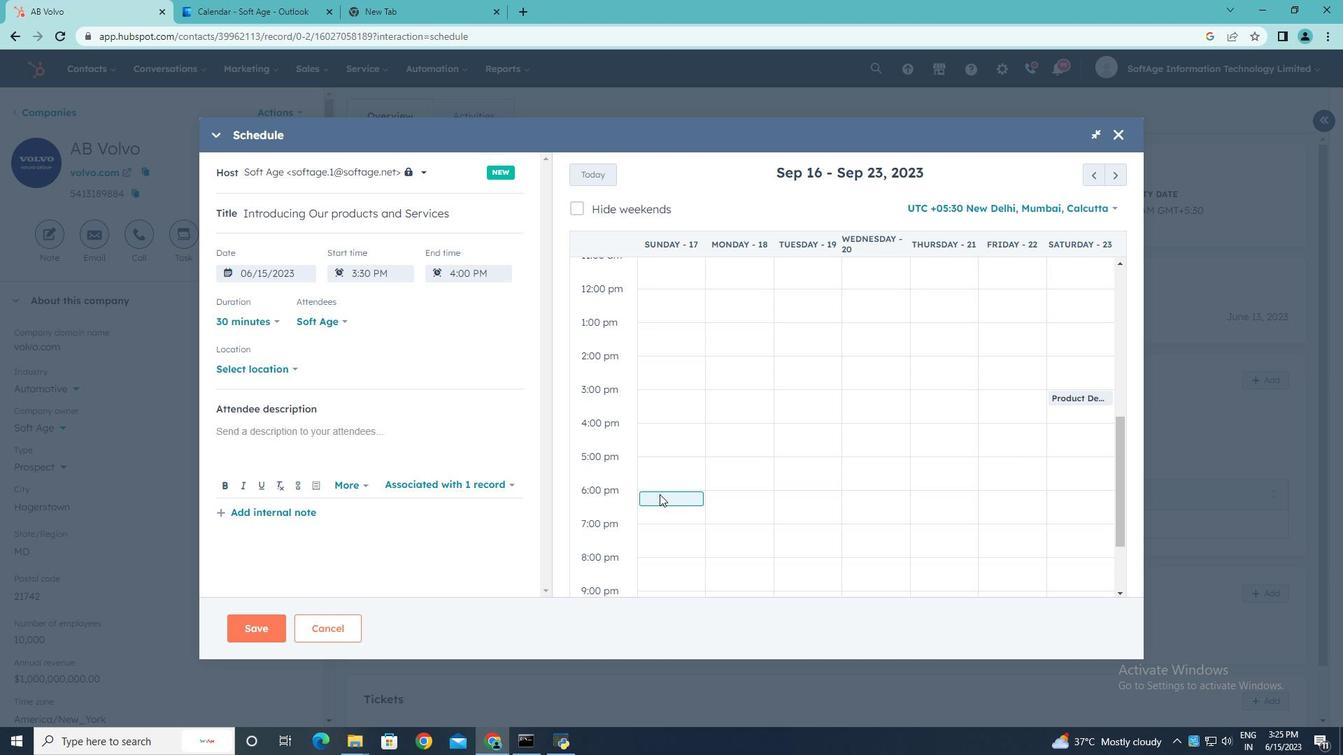 
Action: Mouse moved to (291, 369)
Screenshot: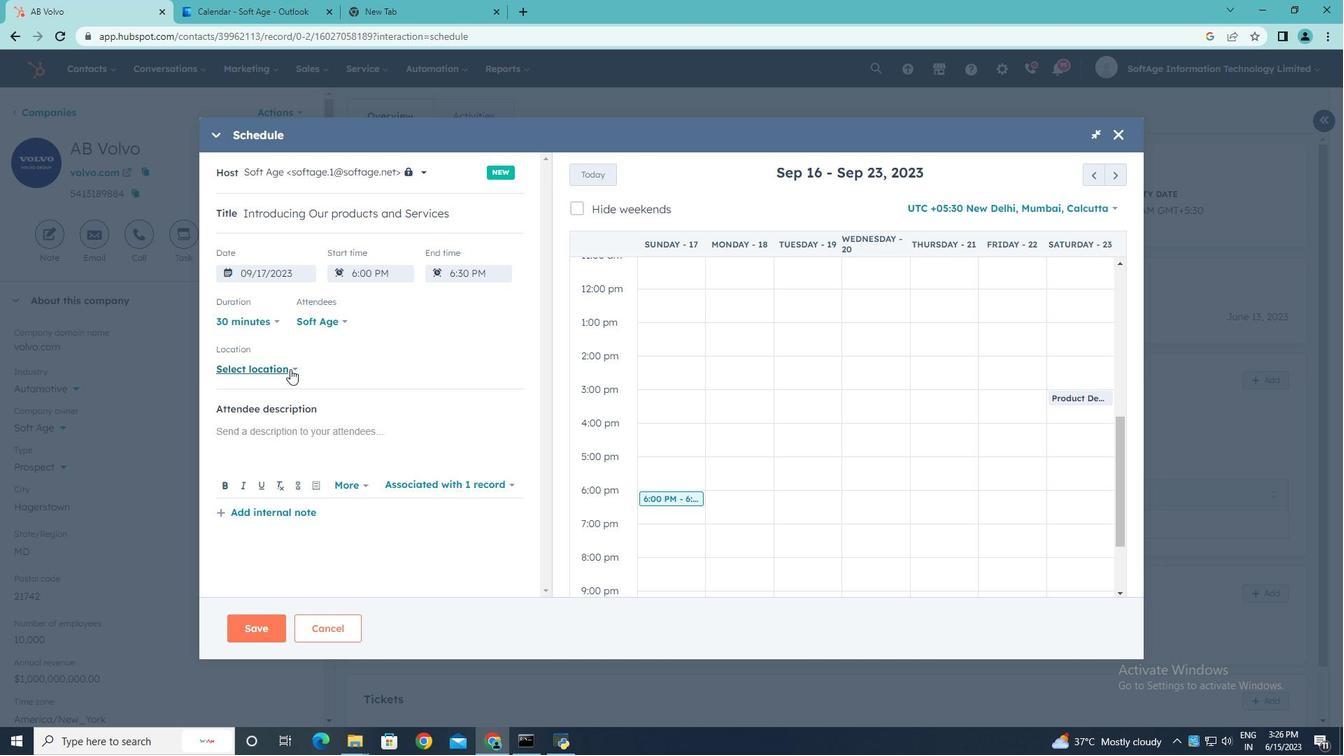 
Action: Mouse pressed left at (291, 369)
Screenshot: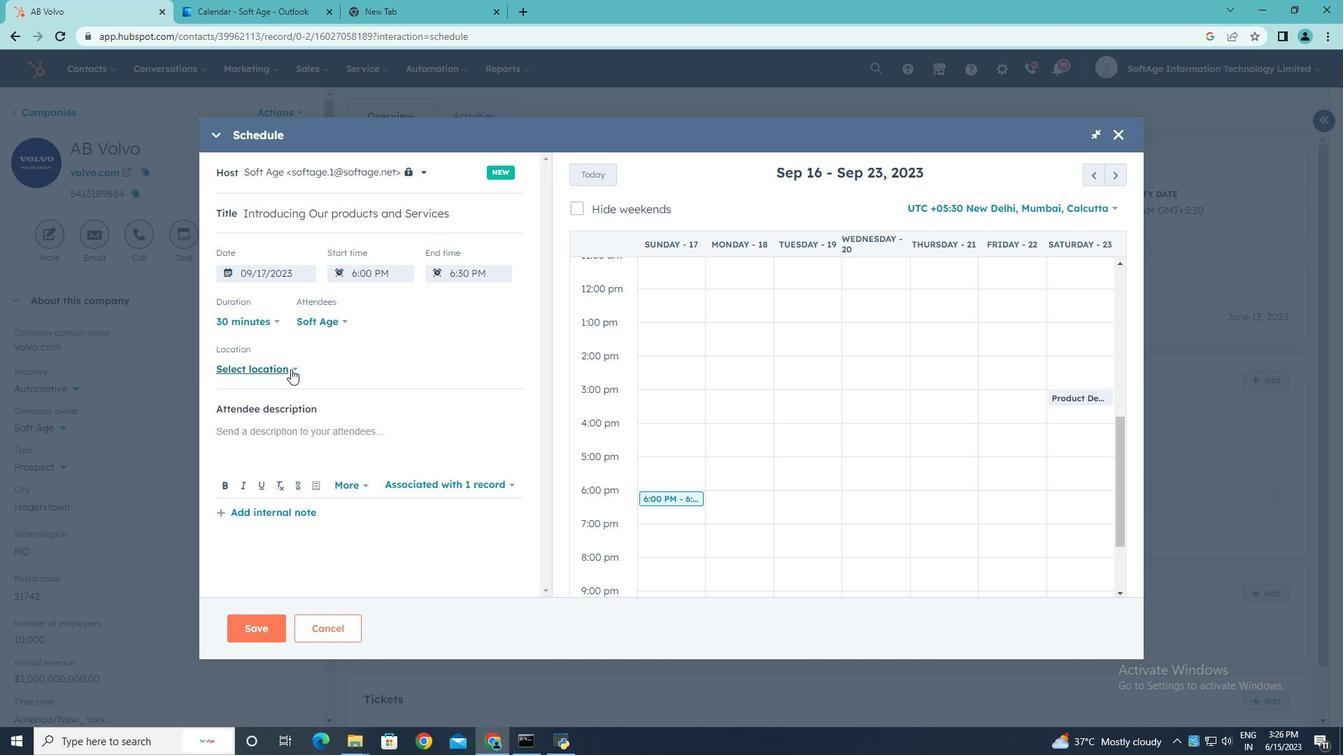 
Action: Mouse moved to (335, 365)
Screenshot: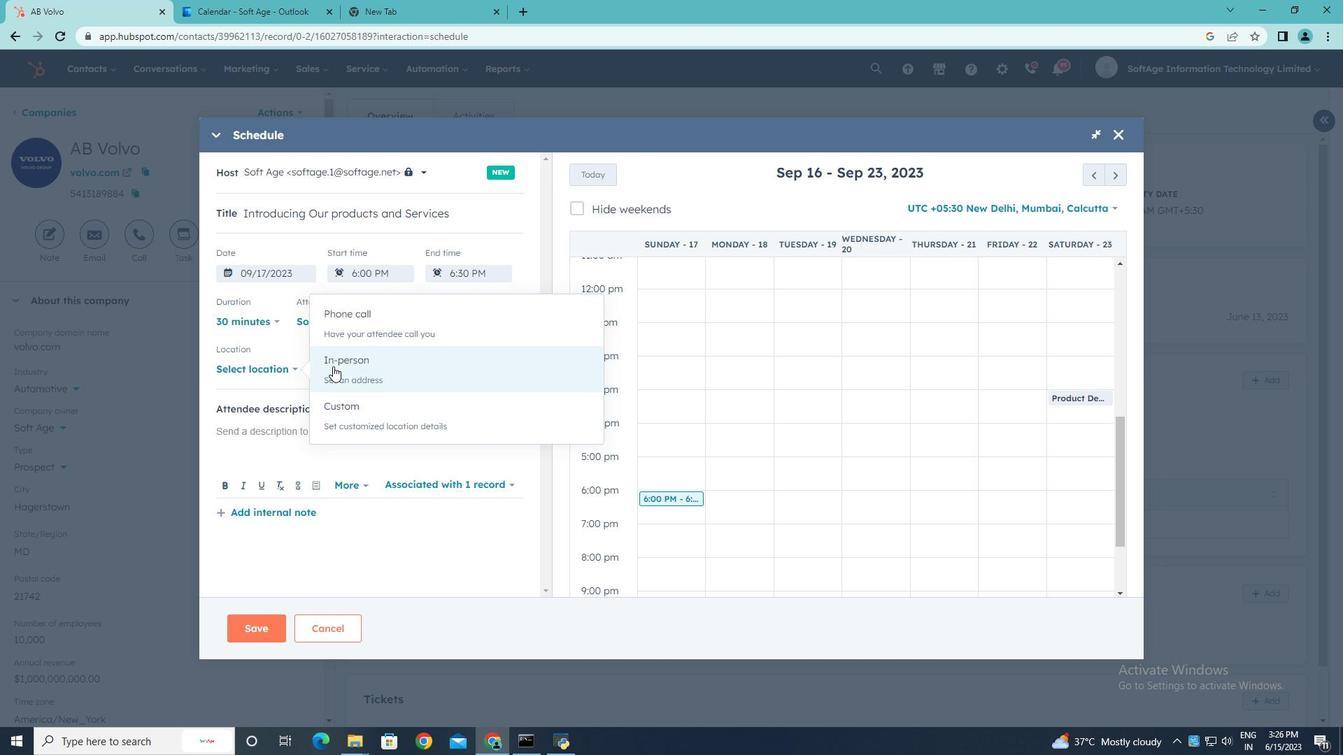 
Action: Mouse pressed left at (335, 365)
Screenshot: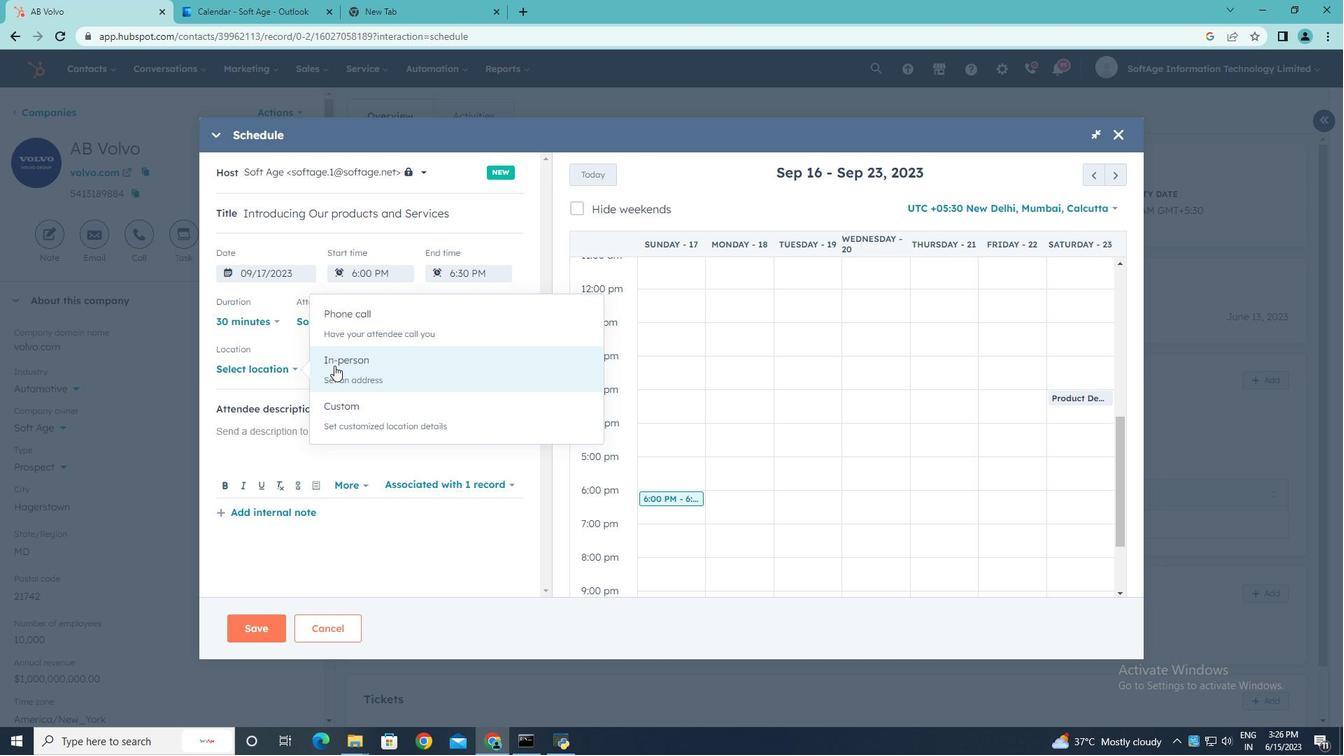 
Action: Mouse moved to (333, 366)
Screenshot: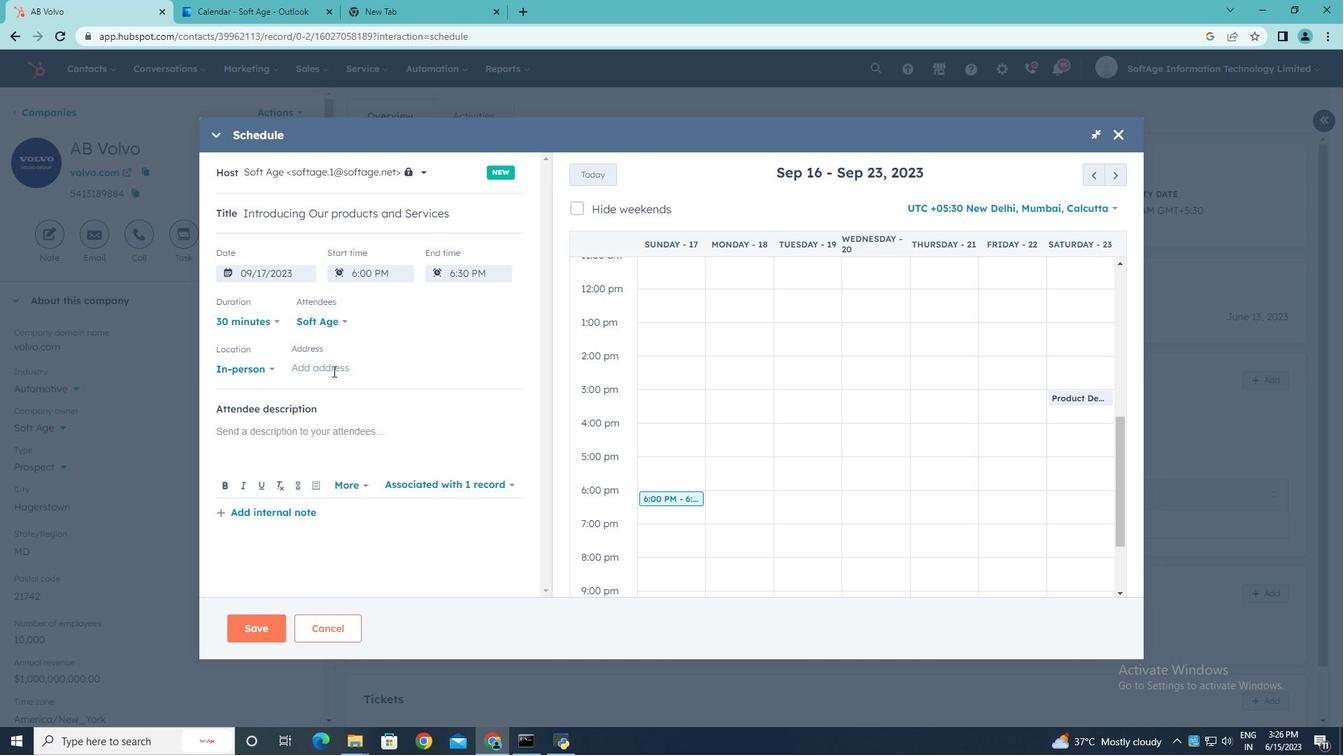 
Action: Mouse pressed left at (333, 366)
Screenshot: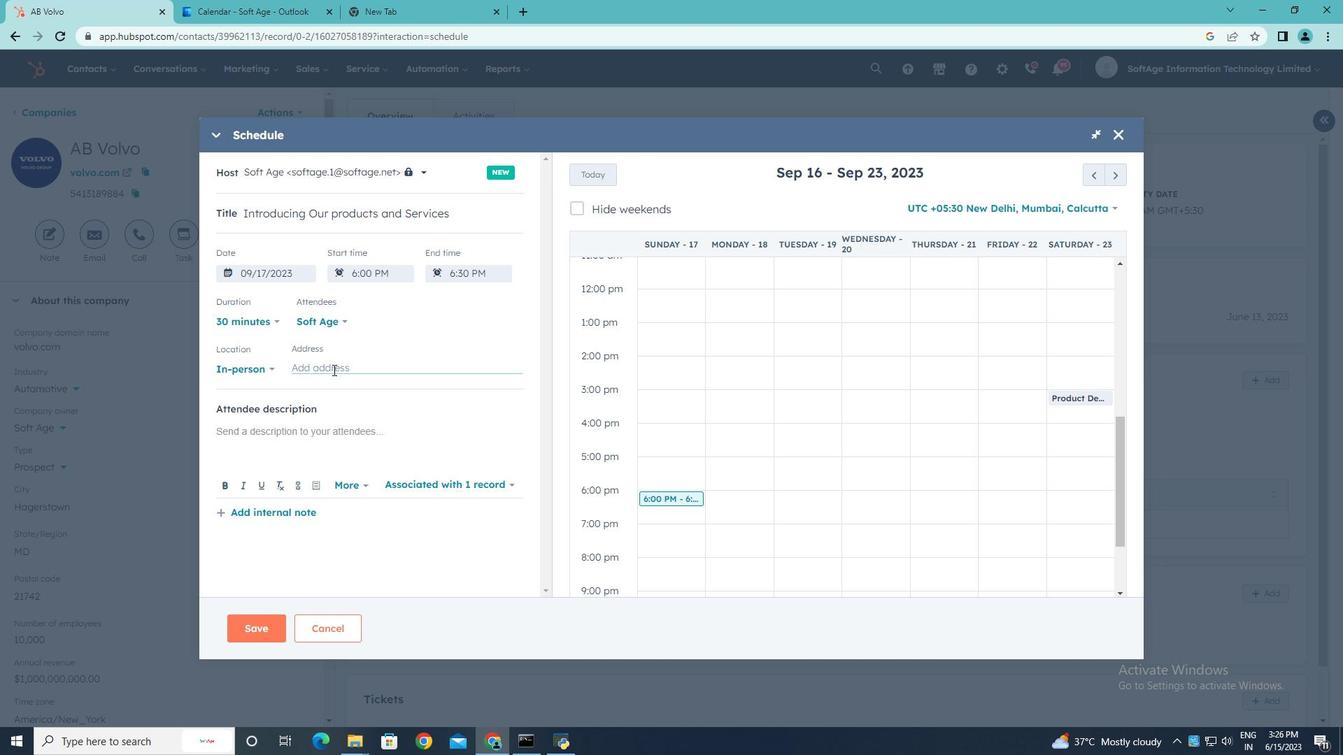 
Action: Key pressed <Key.shift>New<Key.space><Key.shift><Key.shift><Key.shift><Key.shift><Key.shift><Key.shift><Key.shift><Key.shift><Key.shift><Key.shift><Key.shift><Key.shift><Key.shift><Key.shift><Key.shift><Key.shift><Key.shift><Key.shift>York
Screenshot: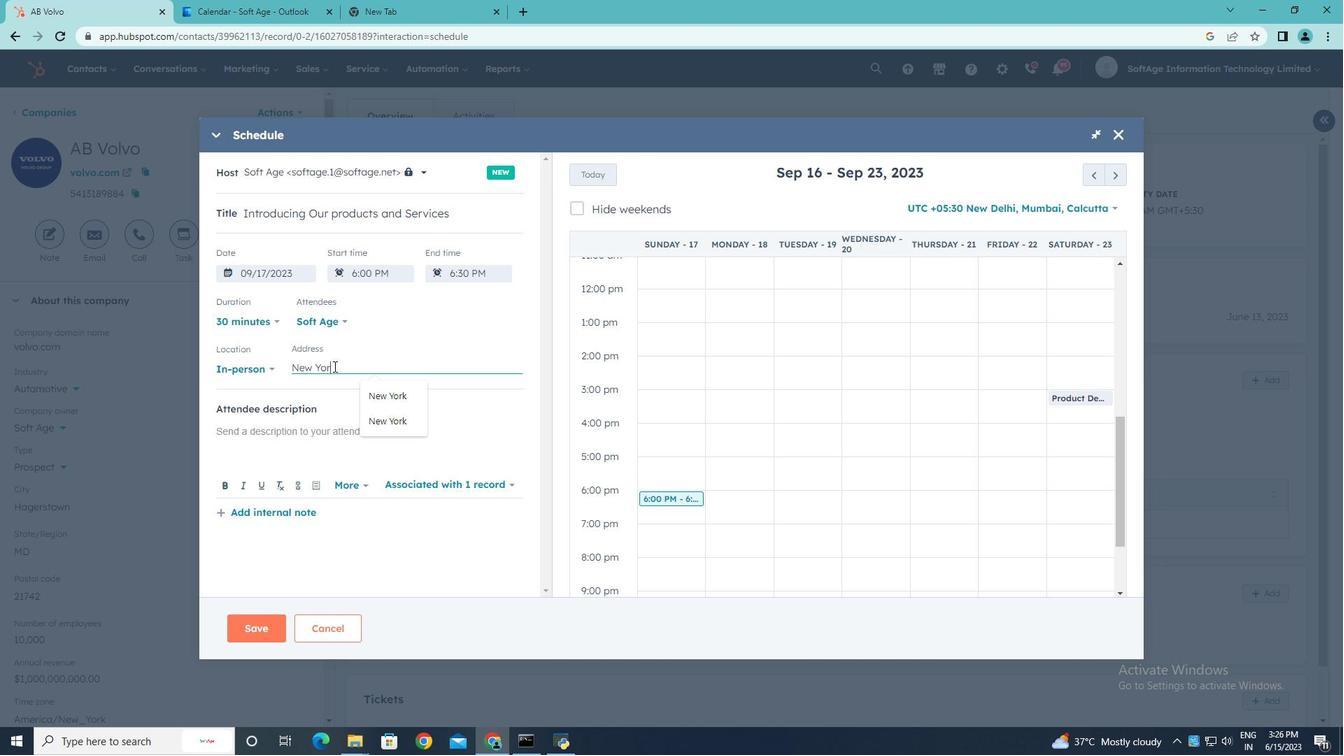 
Action: Mouse moved to (281, 438)
Screenshot: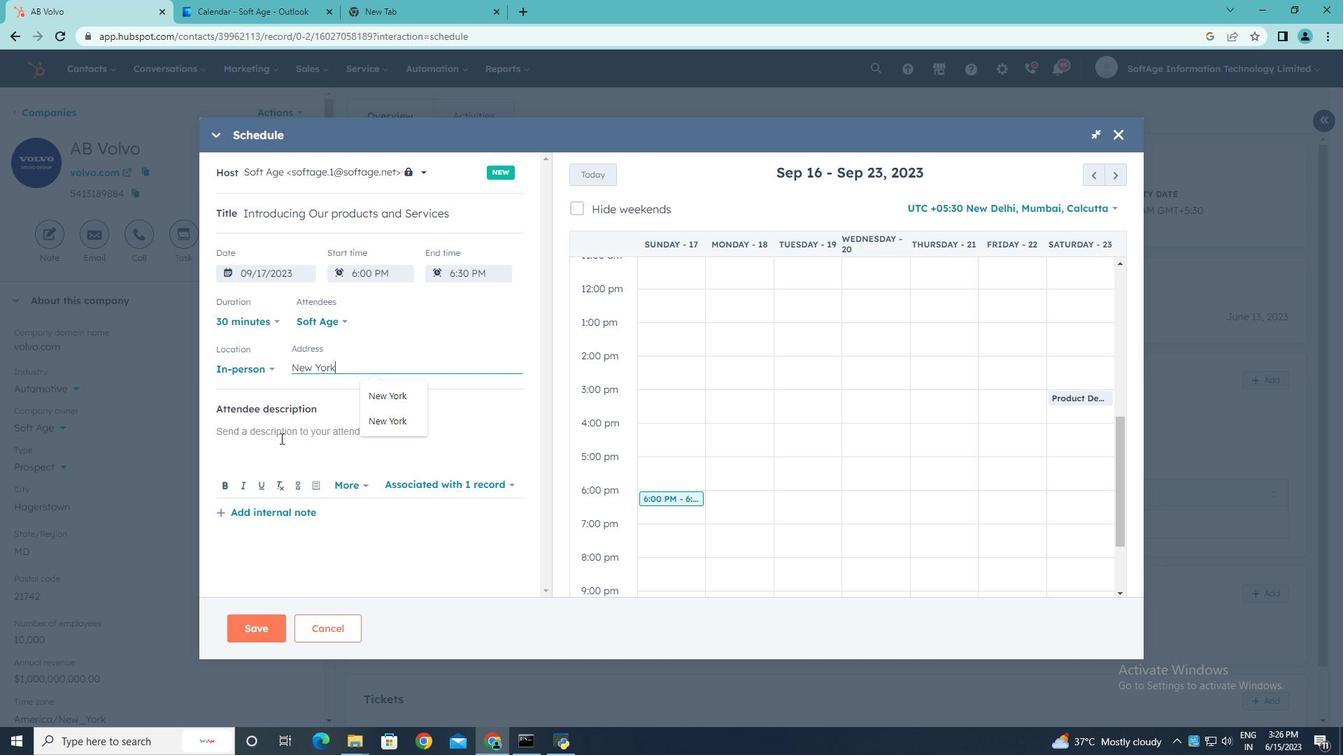 
Action: Mouse pressed left at (281, 438)
Screenshot: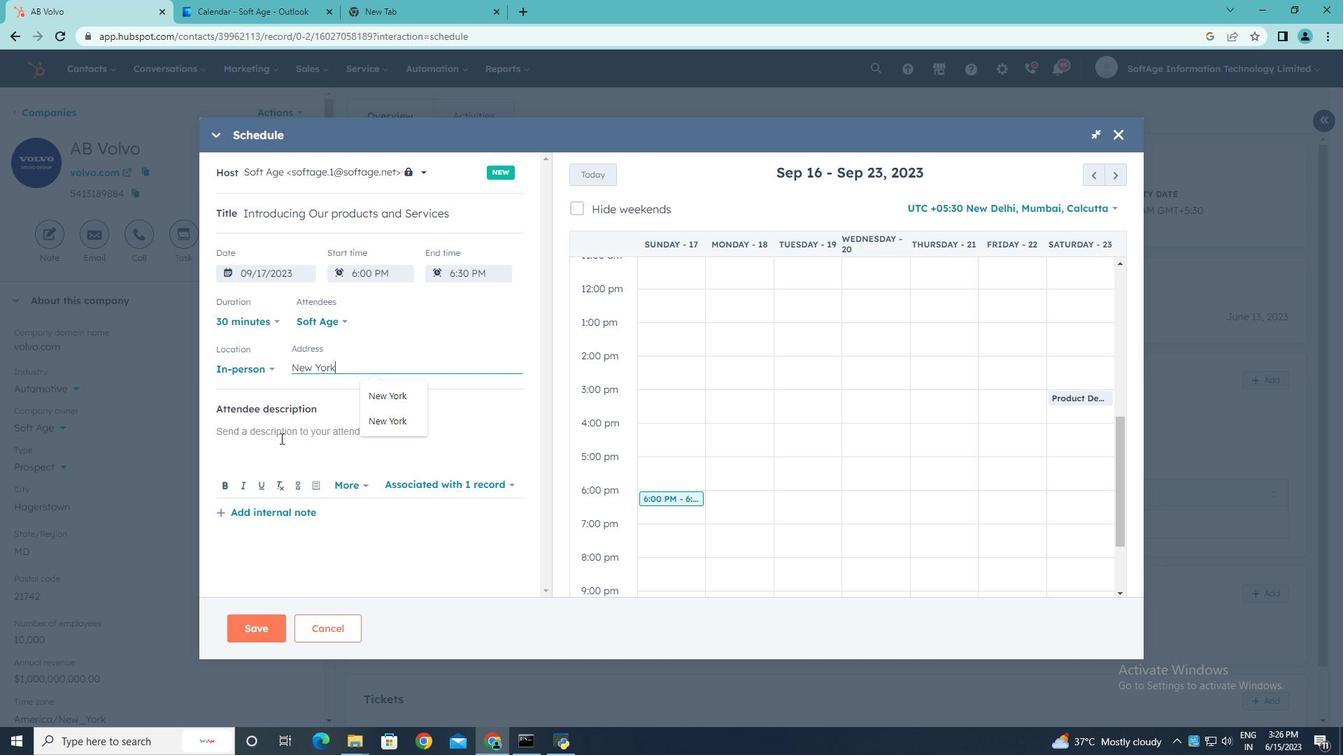 
Action: Key pressed <Key.shift>Kindly<Key.space><Key.shift>join<Key.space>this<Key.space>meeting<Key.space>to<Key.space>understand<Key.space>p<Key.backspace><Key.shift>Product<Key.space><Key.shift><Key.shift>Demo<Key.space>and<Key.space><Key.shift>Service<Key.space><Key.shift>Presentation..<Key.backspace>
Screenshot: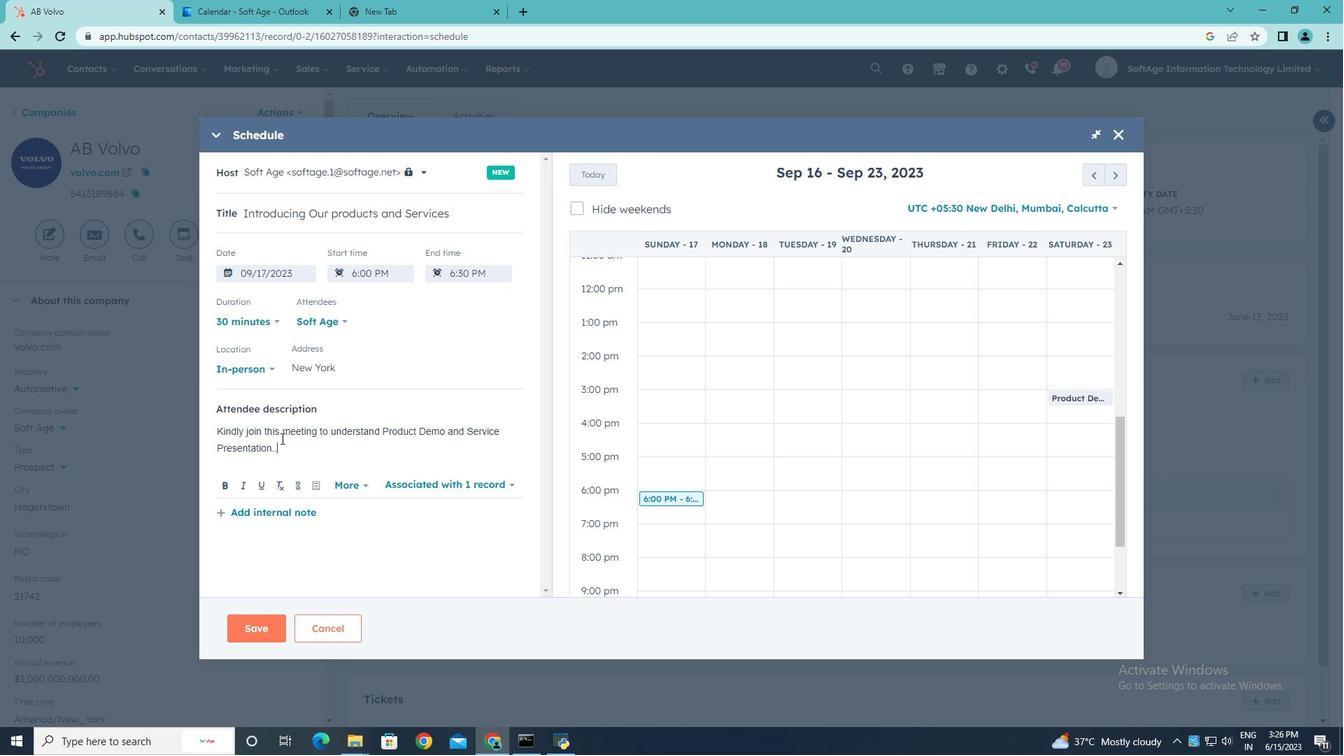 
Action: Mouse moved to (343, 320)
Screenshot: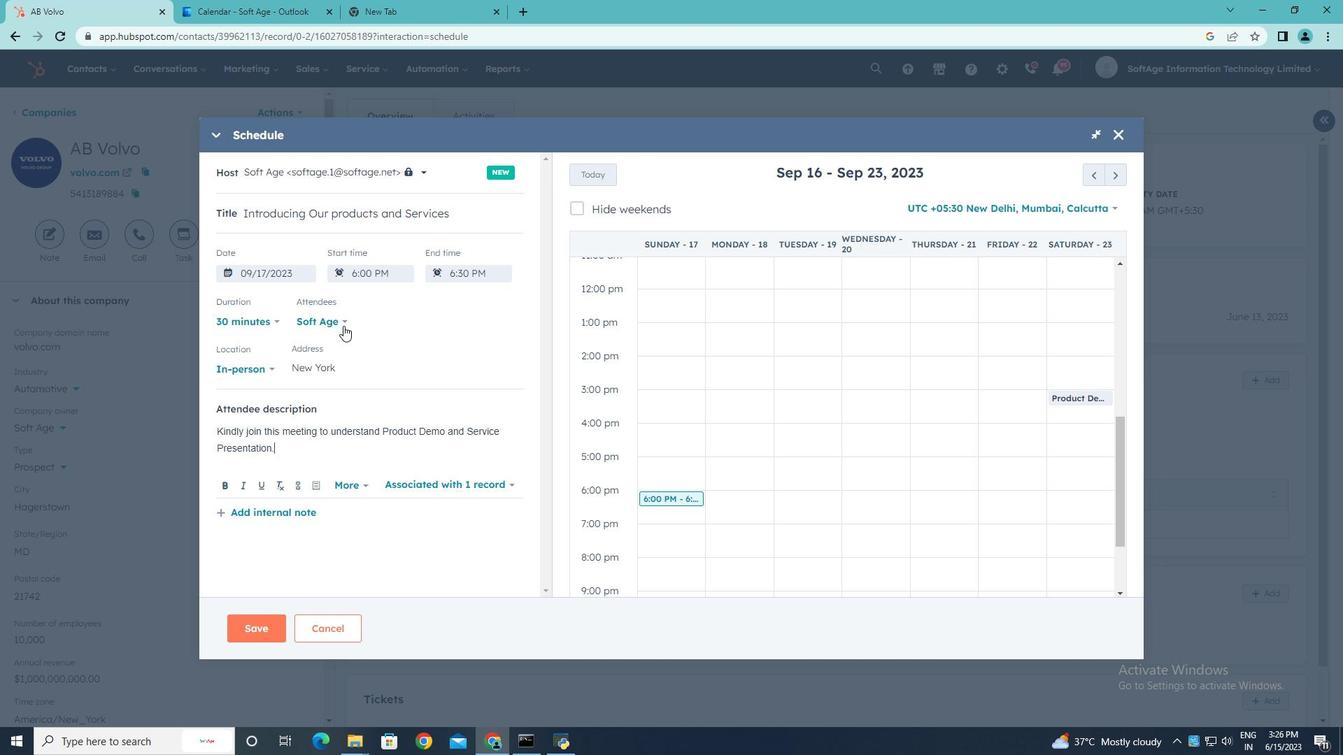 
Action: Mouse pressed left at (343, 320)
Screenshot: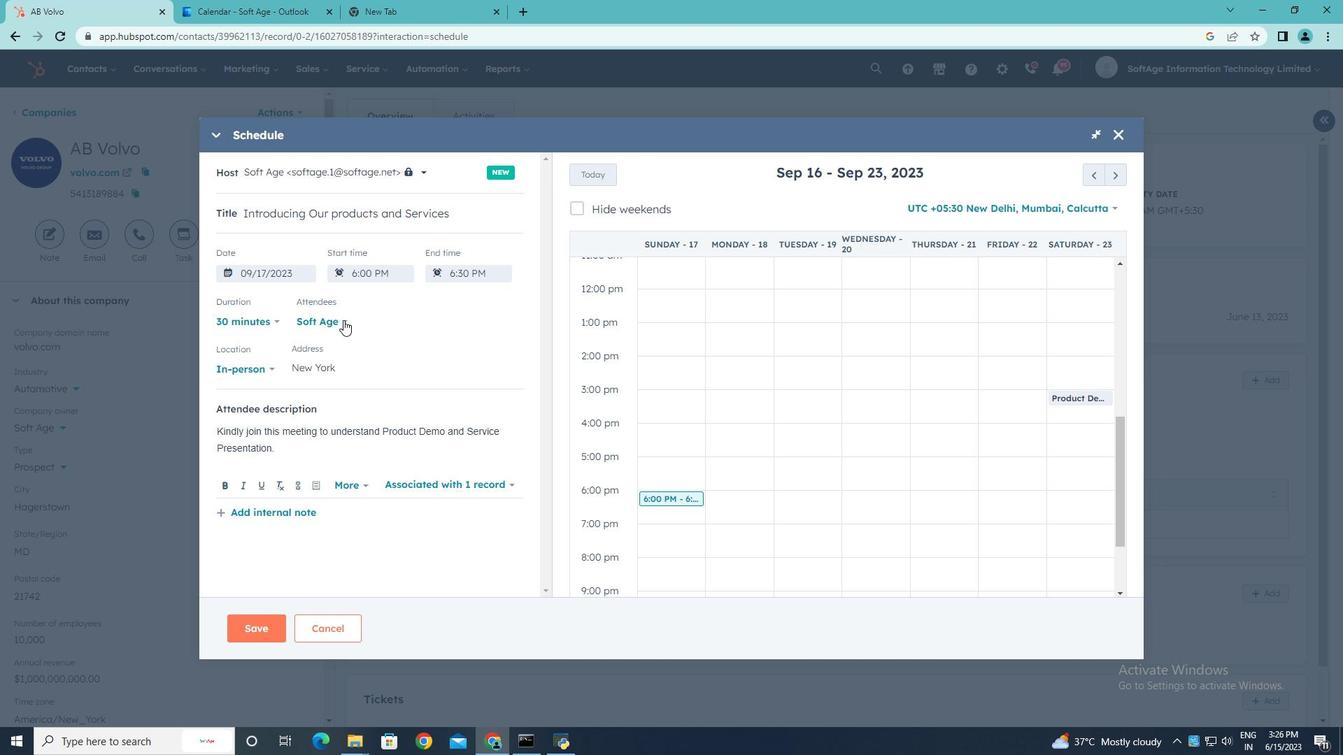 
Action: Mouse moved to (253, 500)
Screenshot: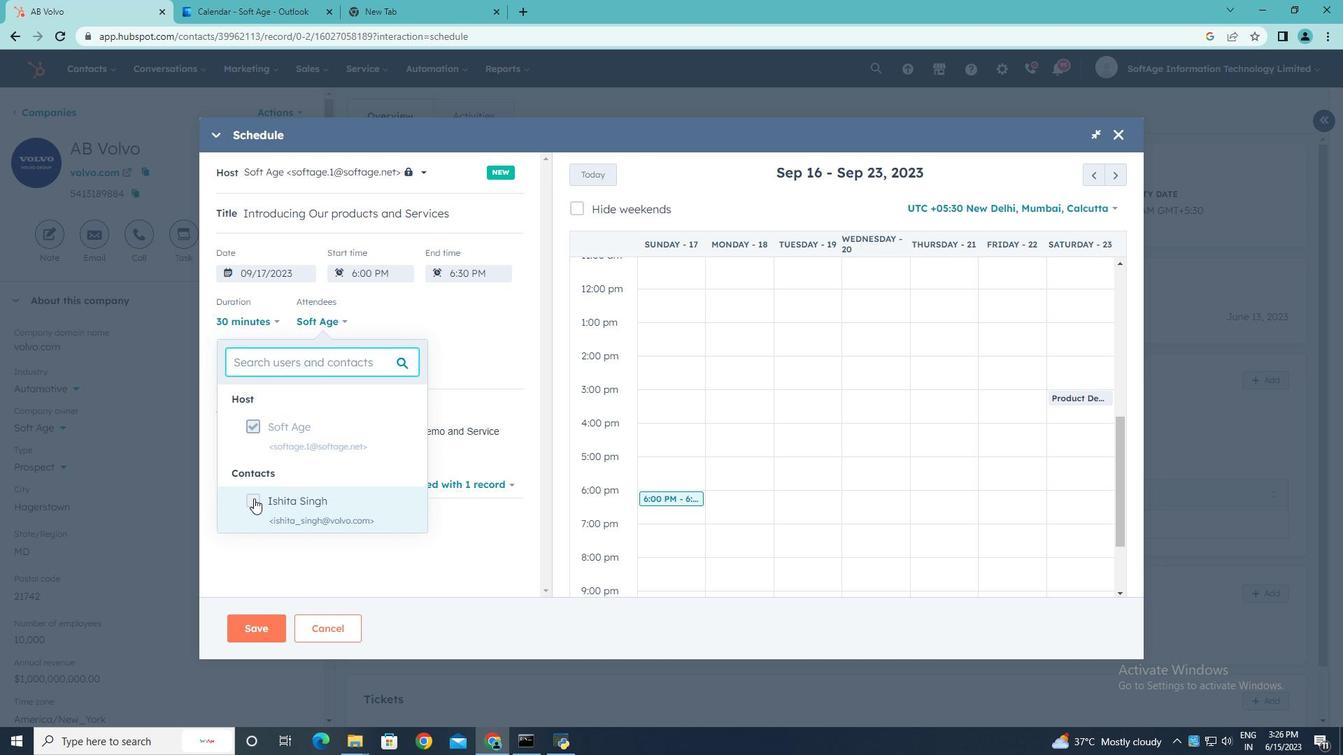 
Action: Mouse pressed left at (253, 500)
Screenshot: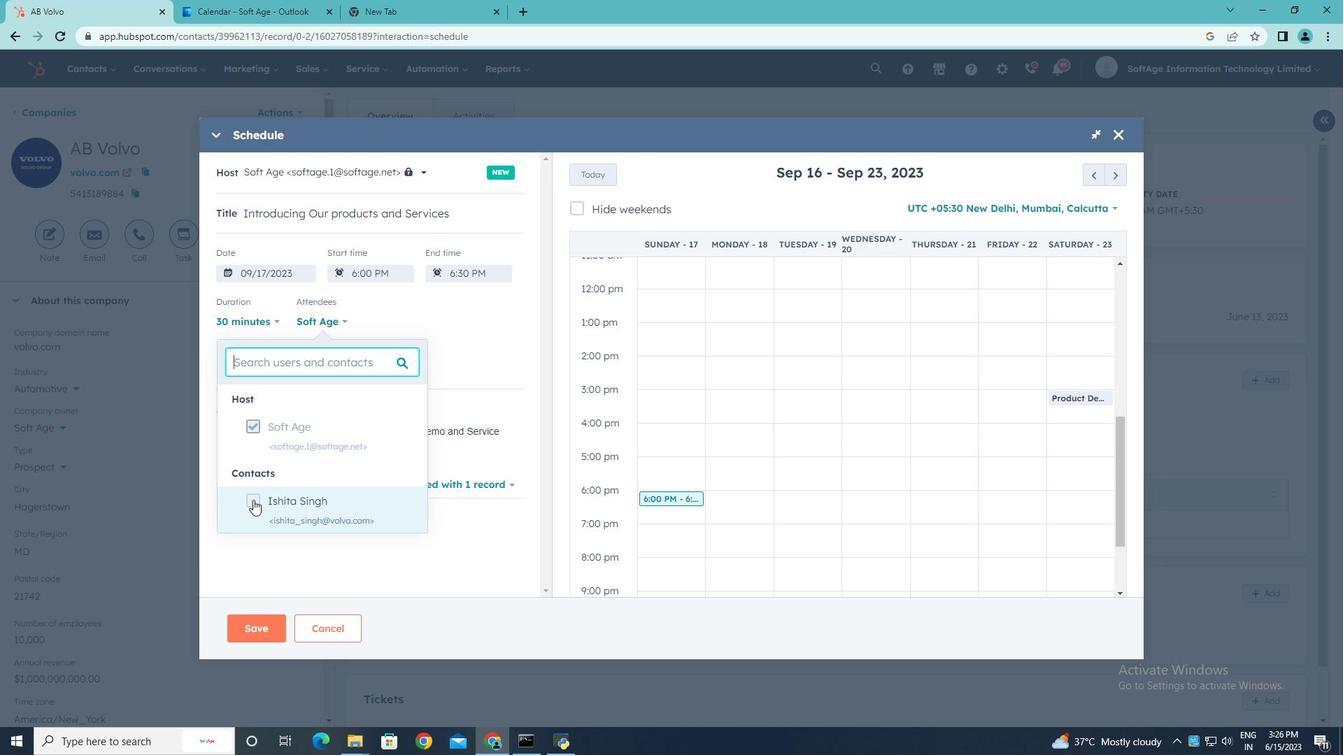 
Action: Mouse moved to (440, 554)
Screenshot: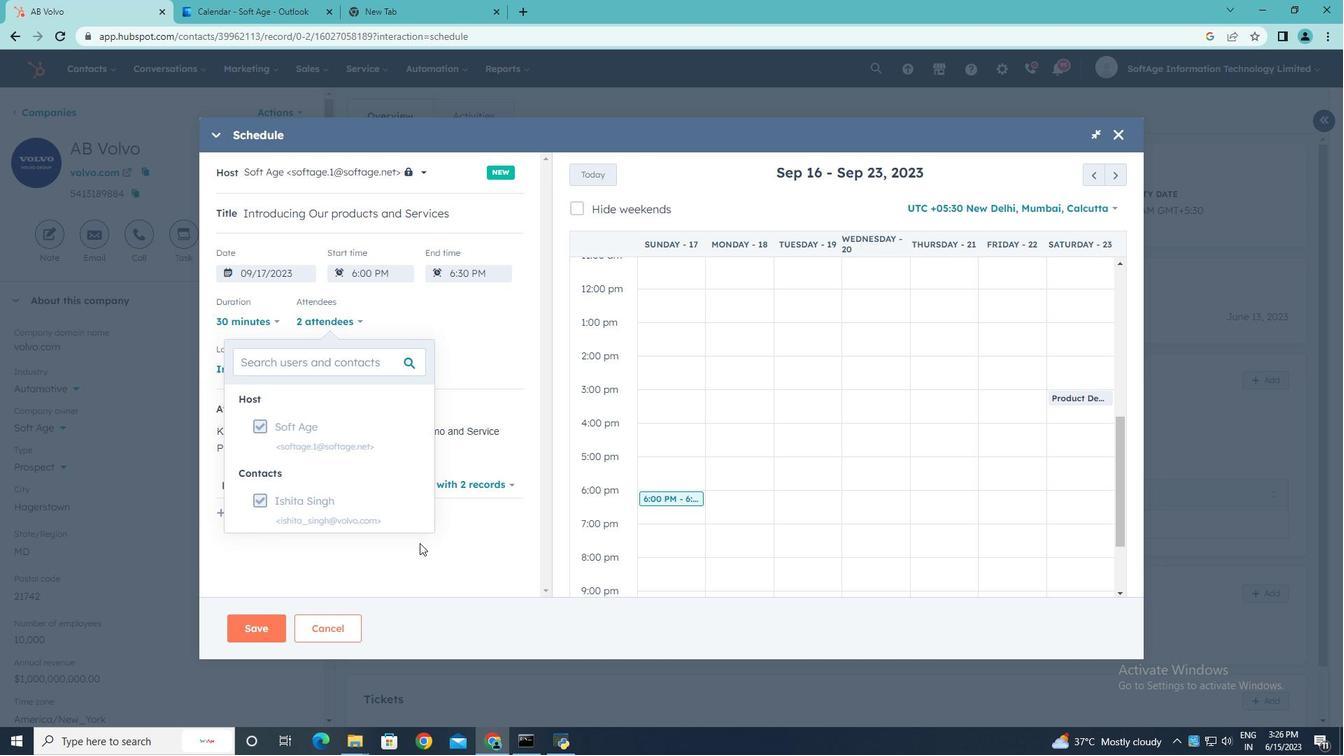 
Action: Mouse pressed left at (440, 554)
Screenshot: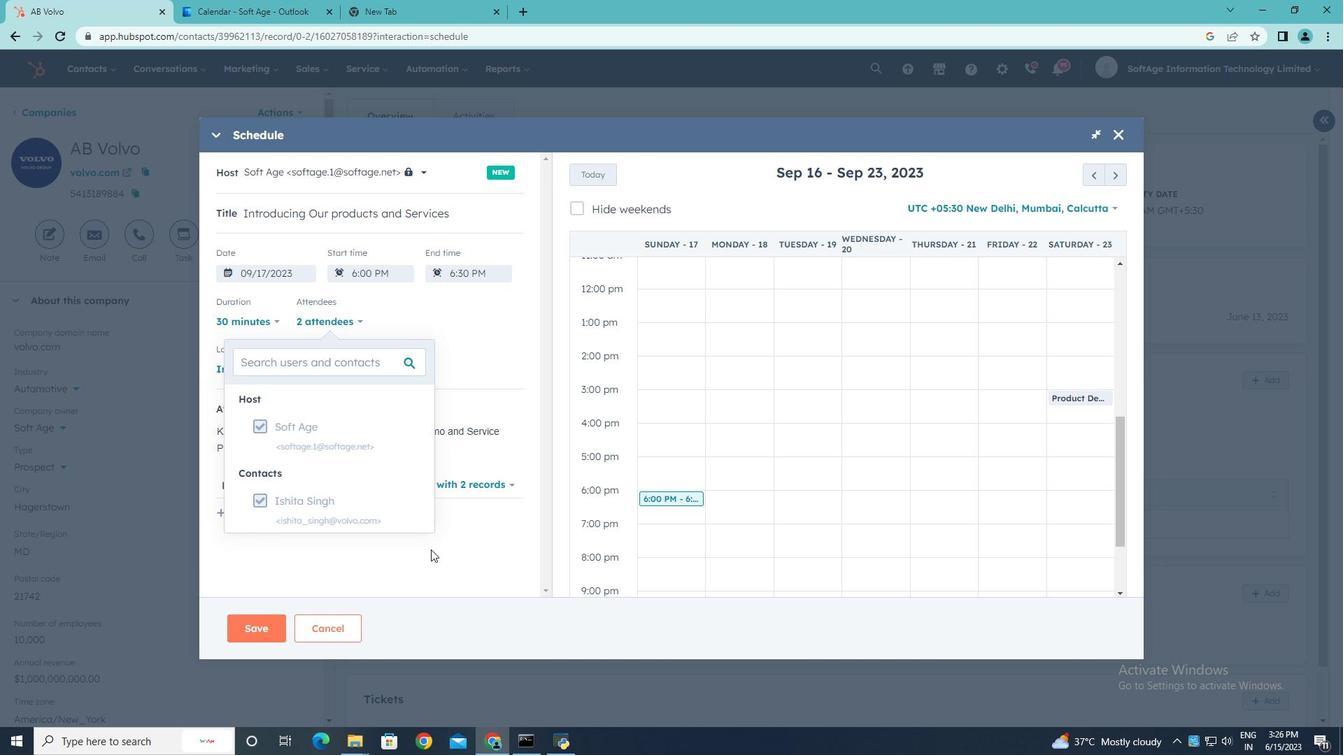 
Action: Mouse moved to (260, 632)
Screenshot: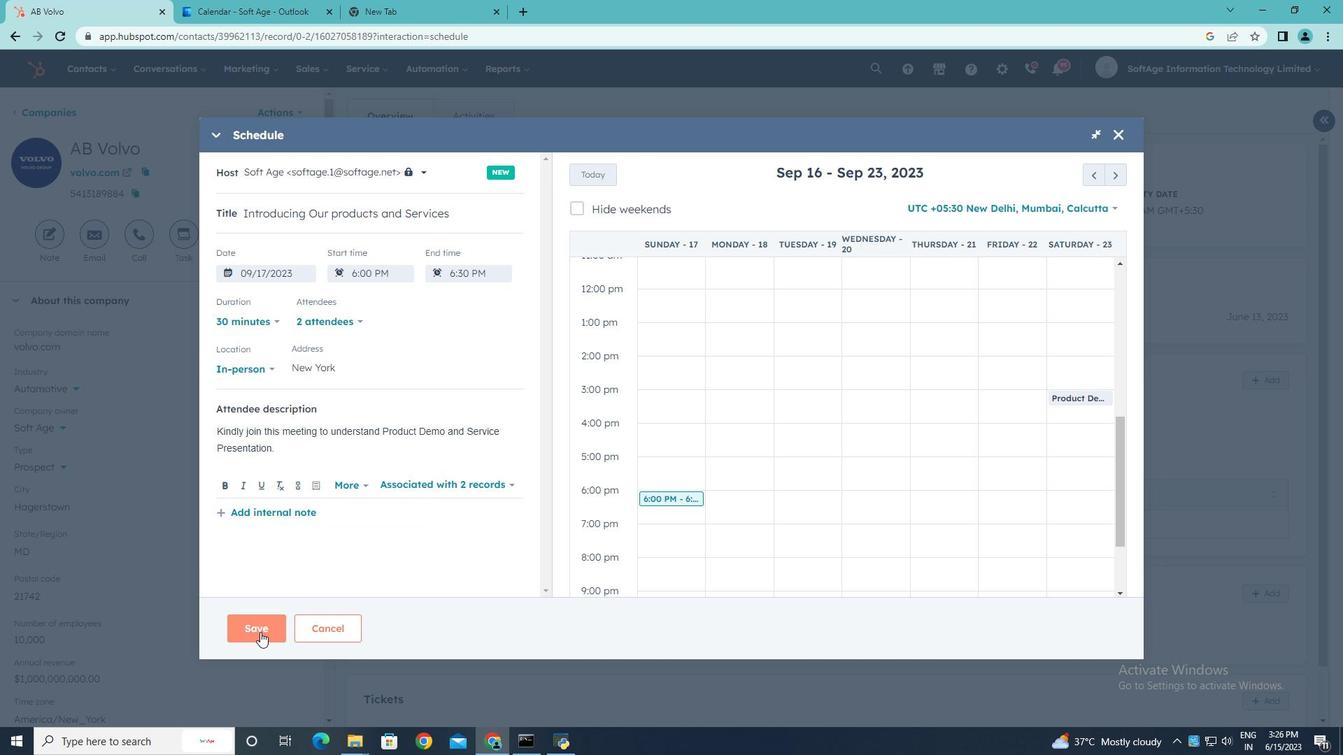 
Action: Mouse pressed left at (260, 632)
Screenshot: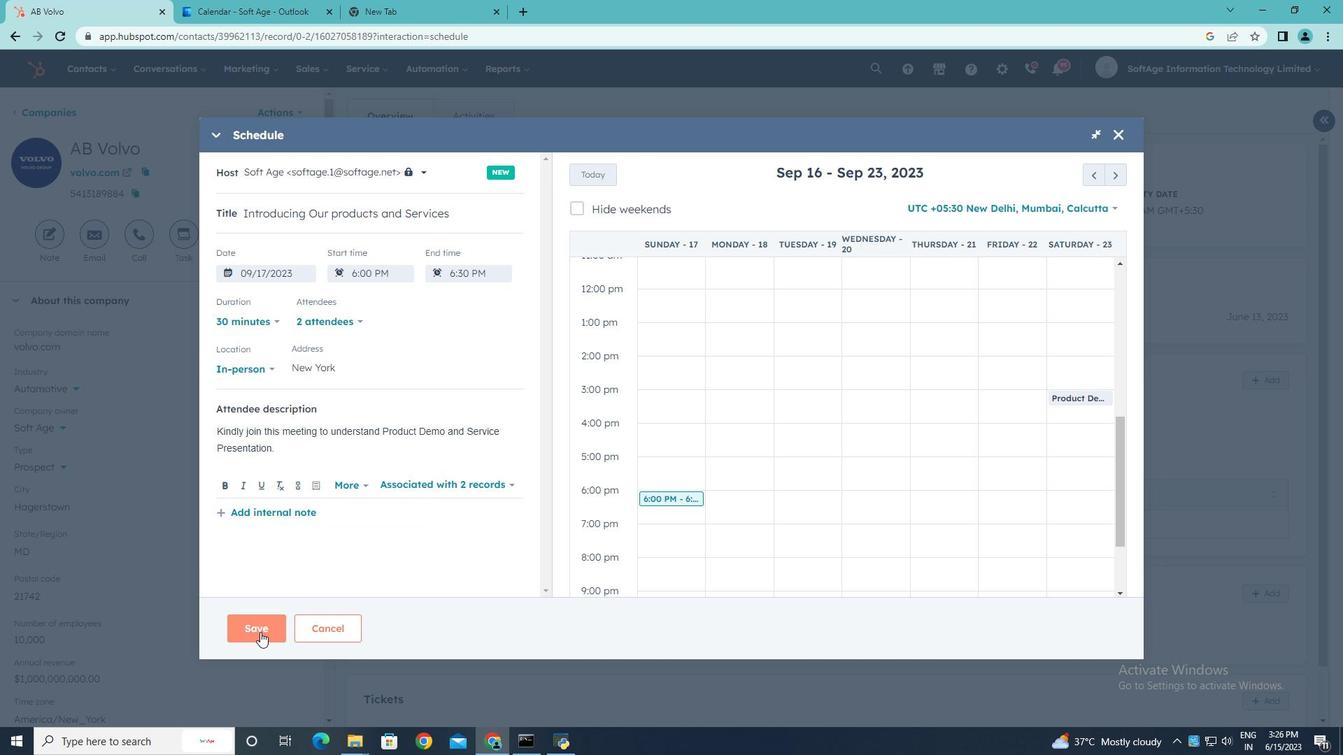 
Action: Mouse moved to (260, 631)
Screenshot: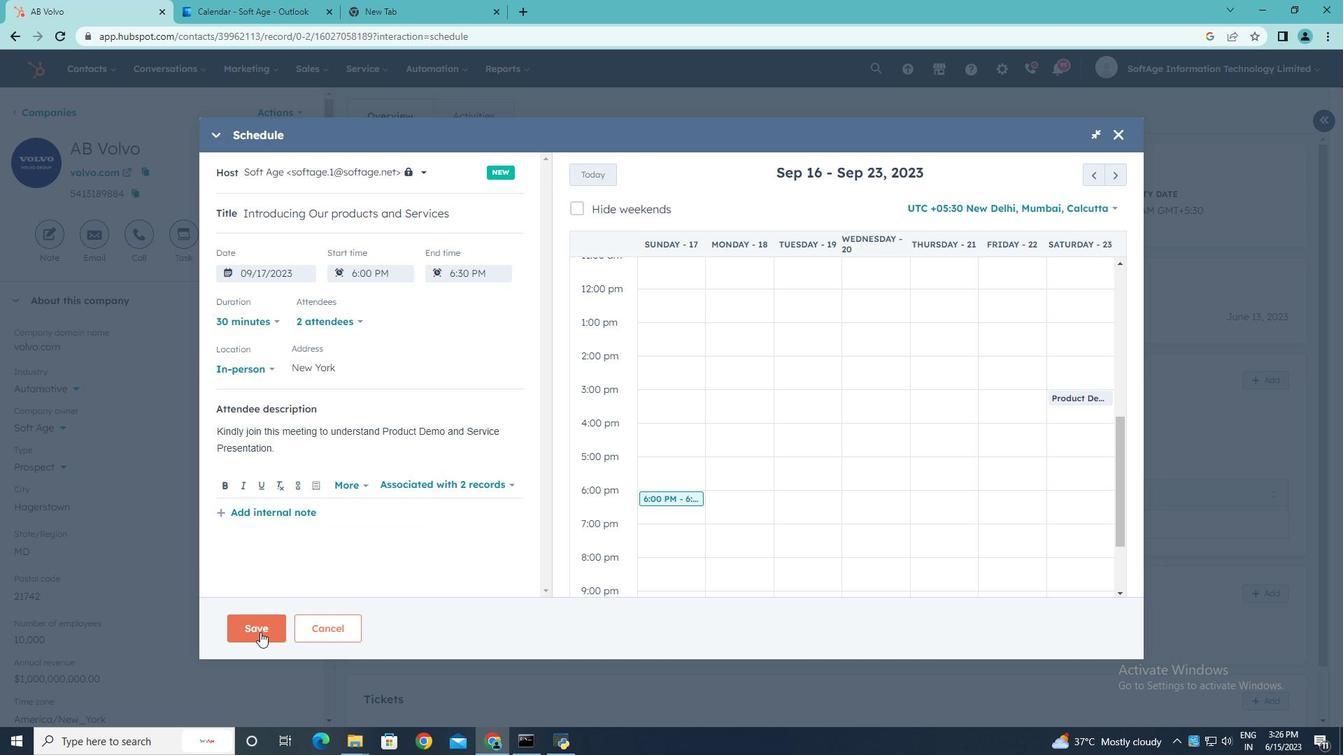 
